 Task: For heading Arial Rounded MT Bold with Underline.  font size for heading26,  'Change the font style of data to'Browallia New.  and font size to 18,  Change the alignment of both headline & data to Align middle & Align Text left.  In the sheet  Budget Spreadsheet File
Action: Mouse moved to (117, 142)
Screenshot: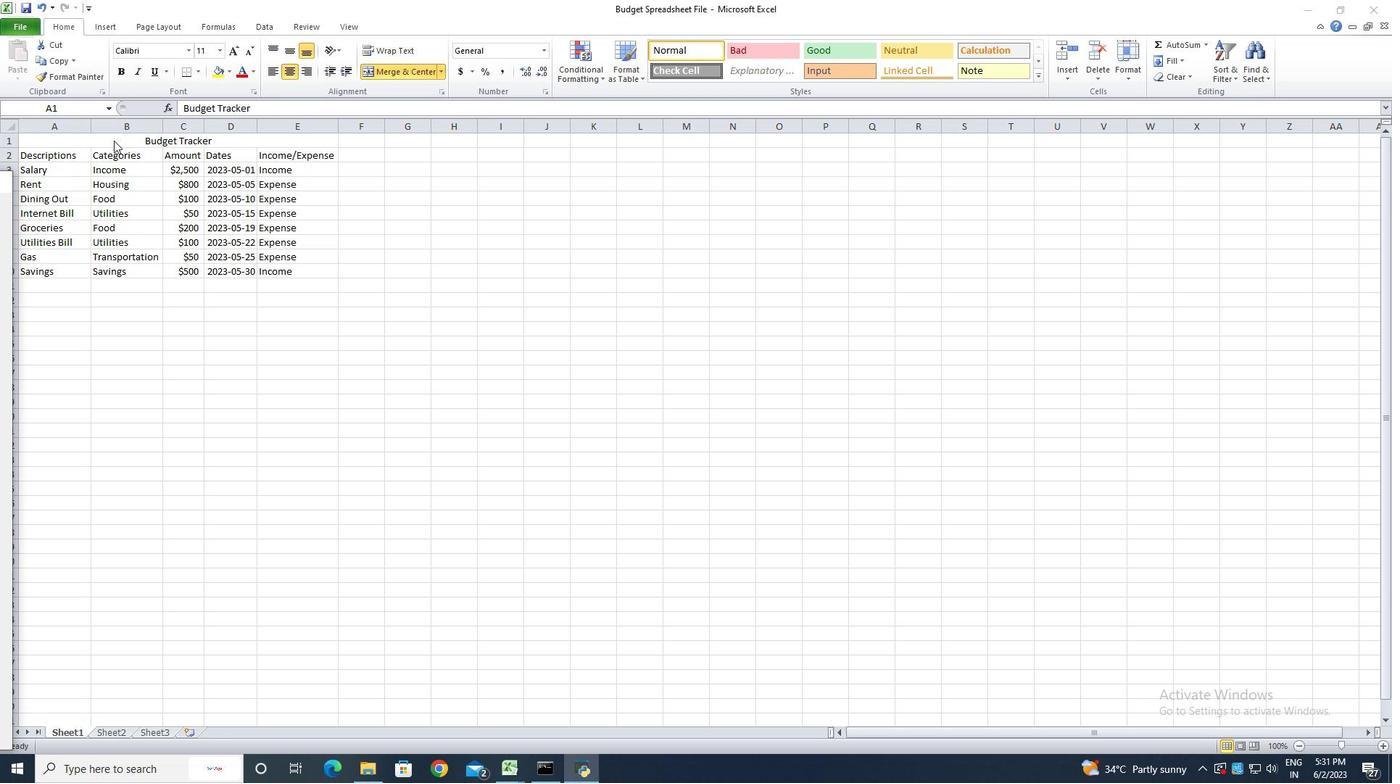 
Action: Mouse pressed left at (117, 142)
Screenshot: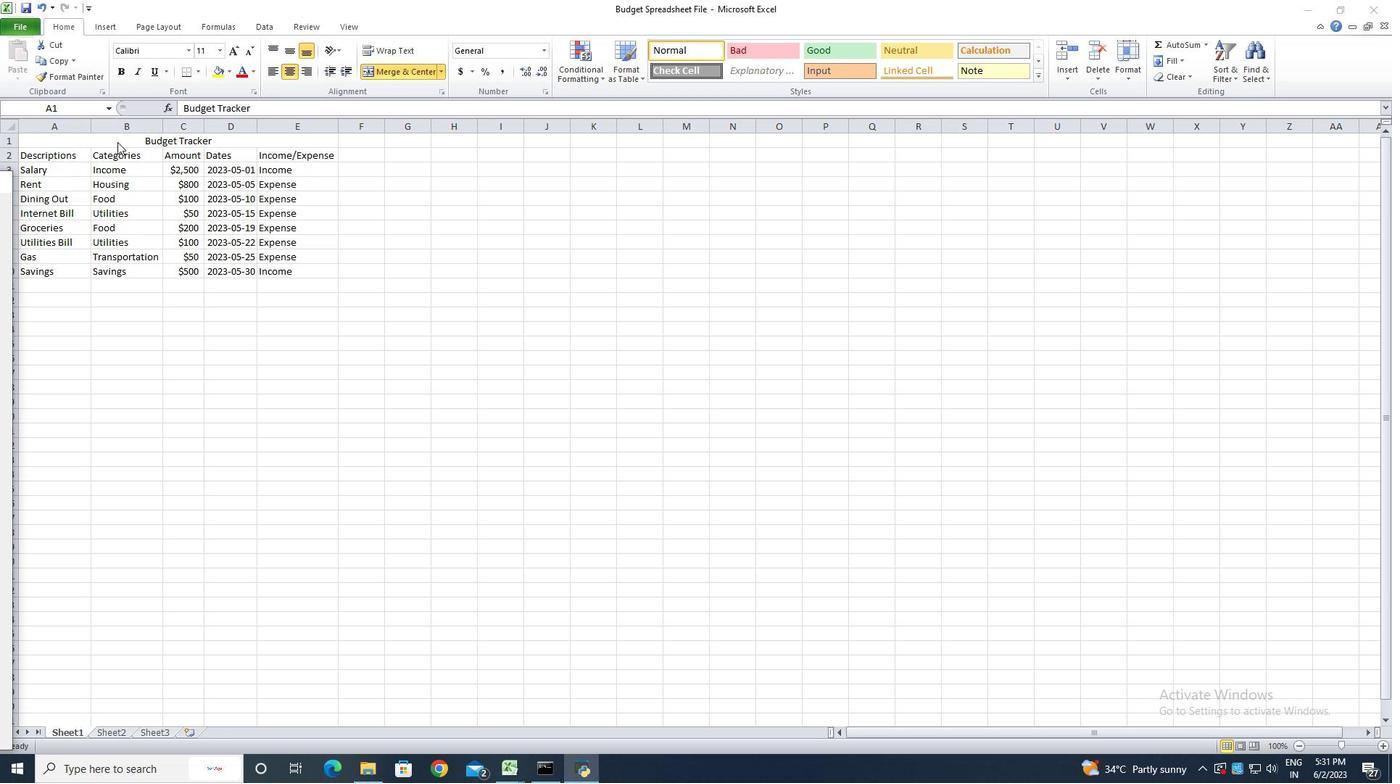 
Action: Mouse moved to (190, 48)
Screenshot: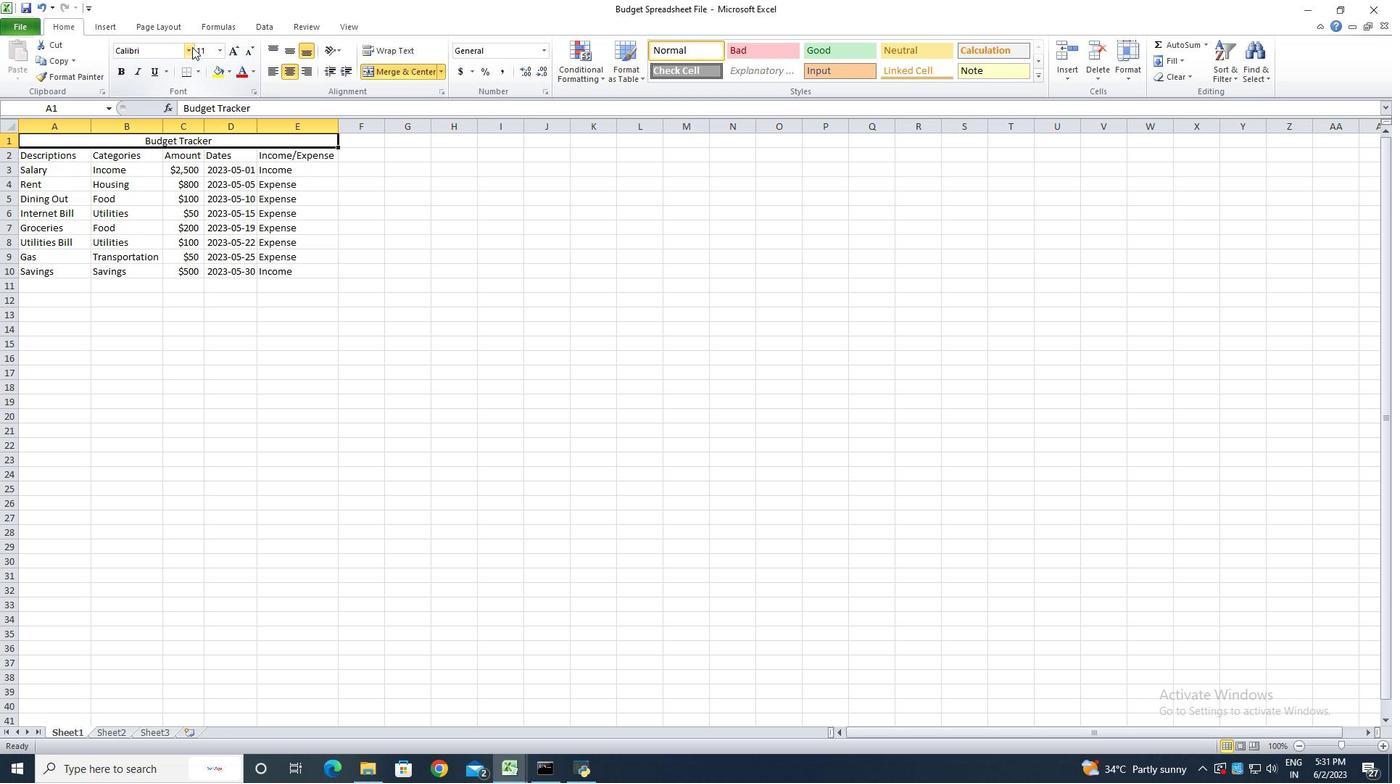 
Action: Mouse pressed left at (190, 48)
Screenshot: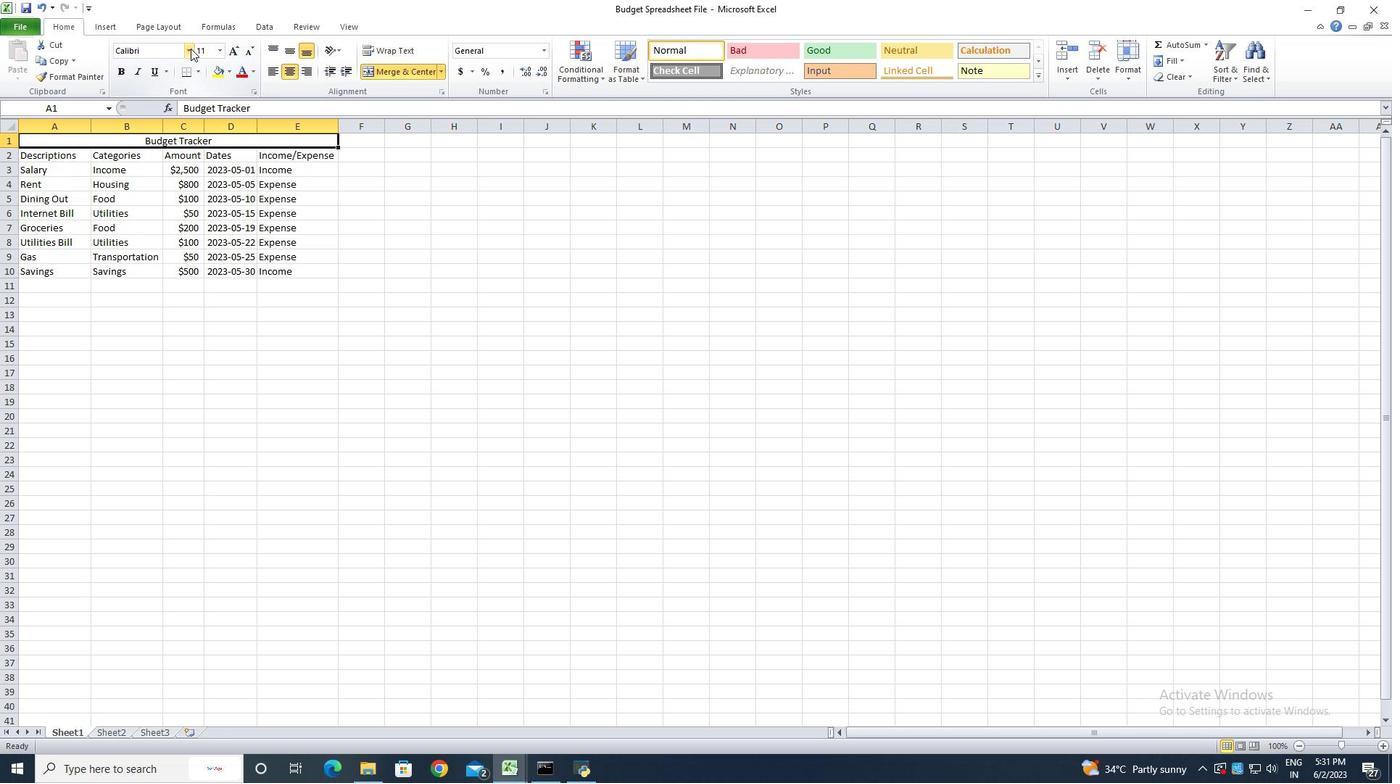 
Action: Mouse moved to (178, 215)
Screenshot: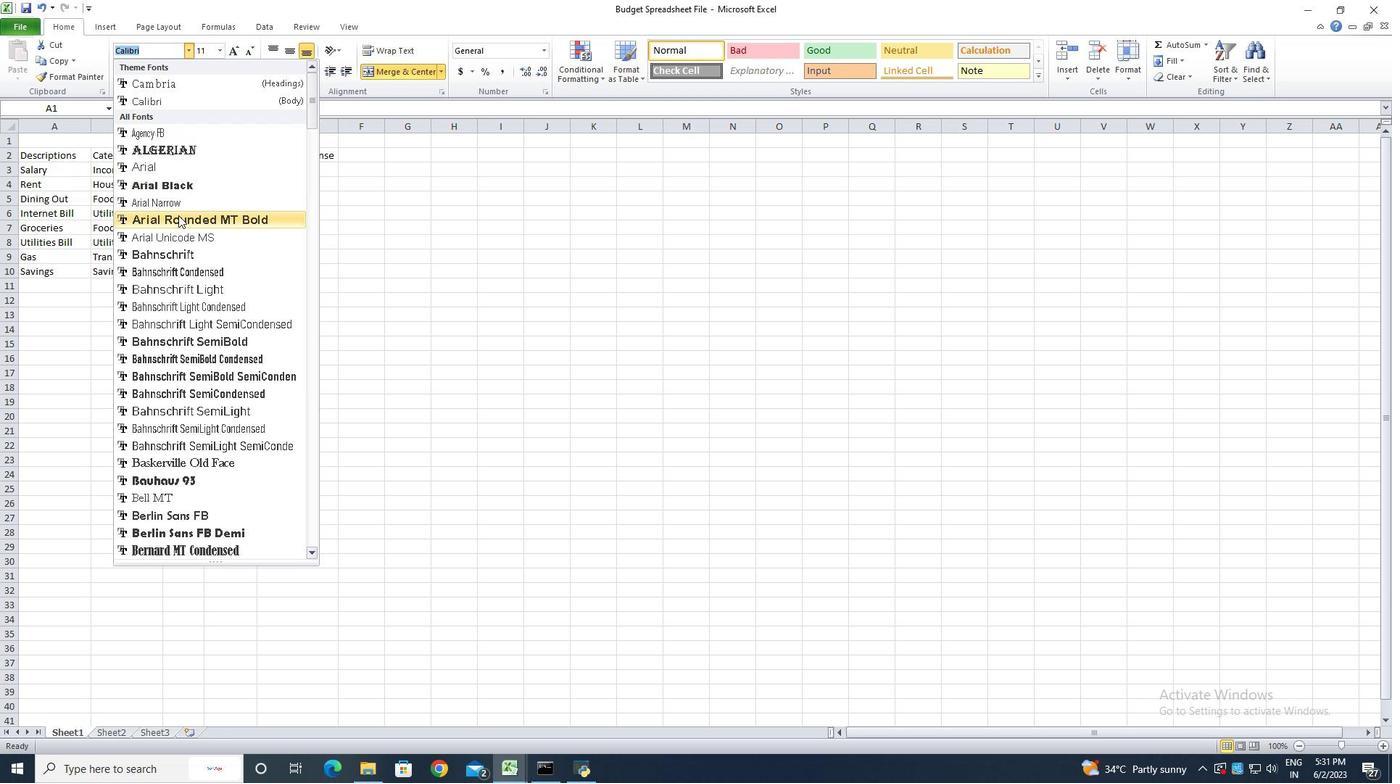 
Action: Mouse pressed left at (178, 215)
Screenshot: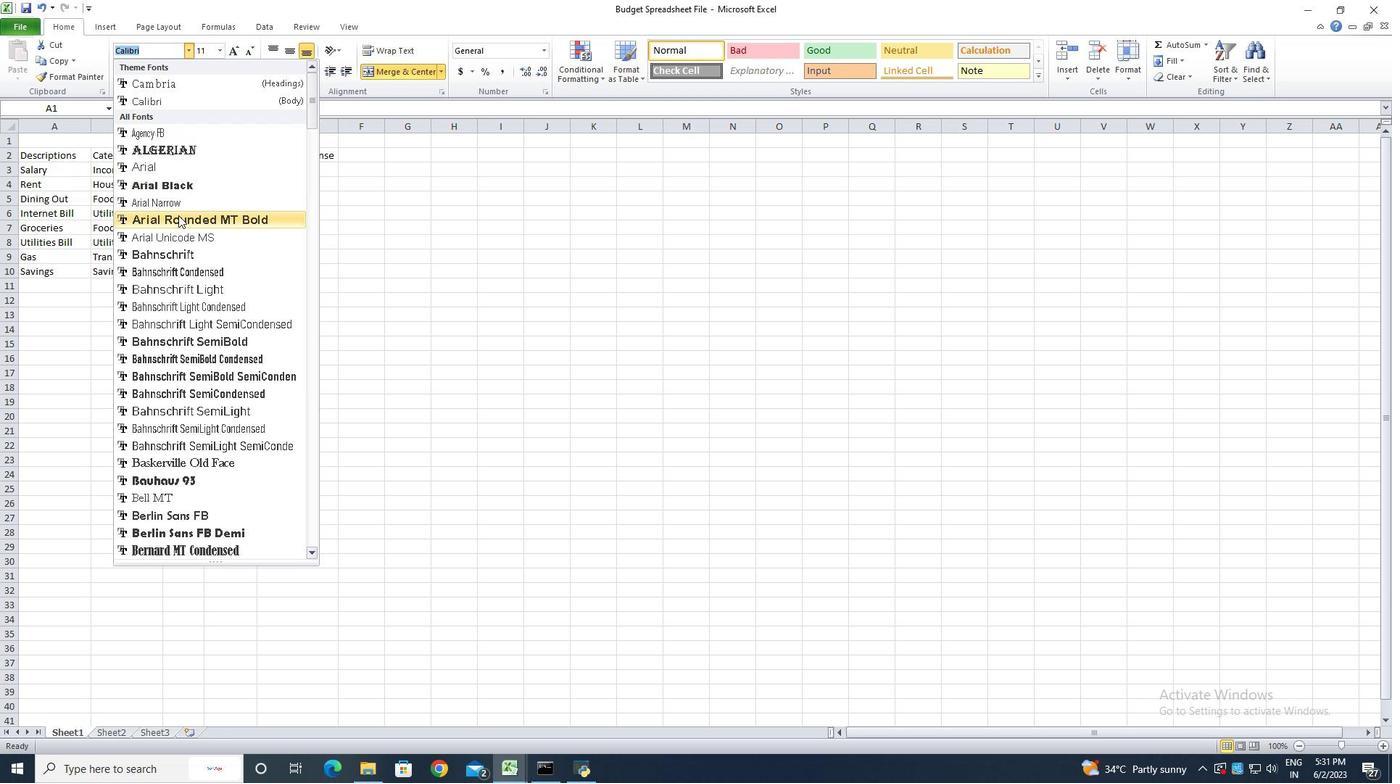 
Action: Mouse moved to (157, 71)
Screenshot: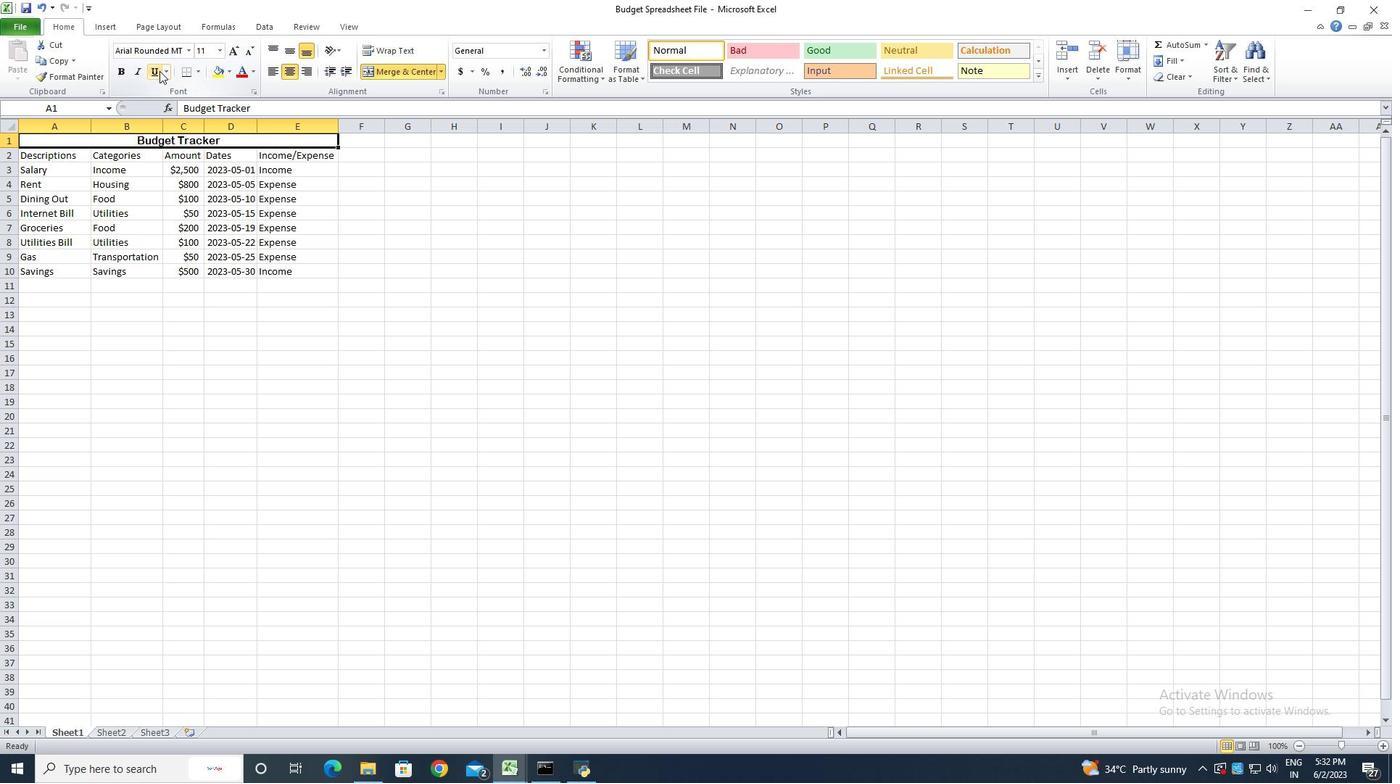
Action: Mouse pressed left at (157, 71)
Screenshot: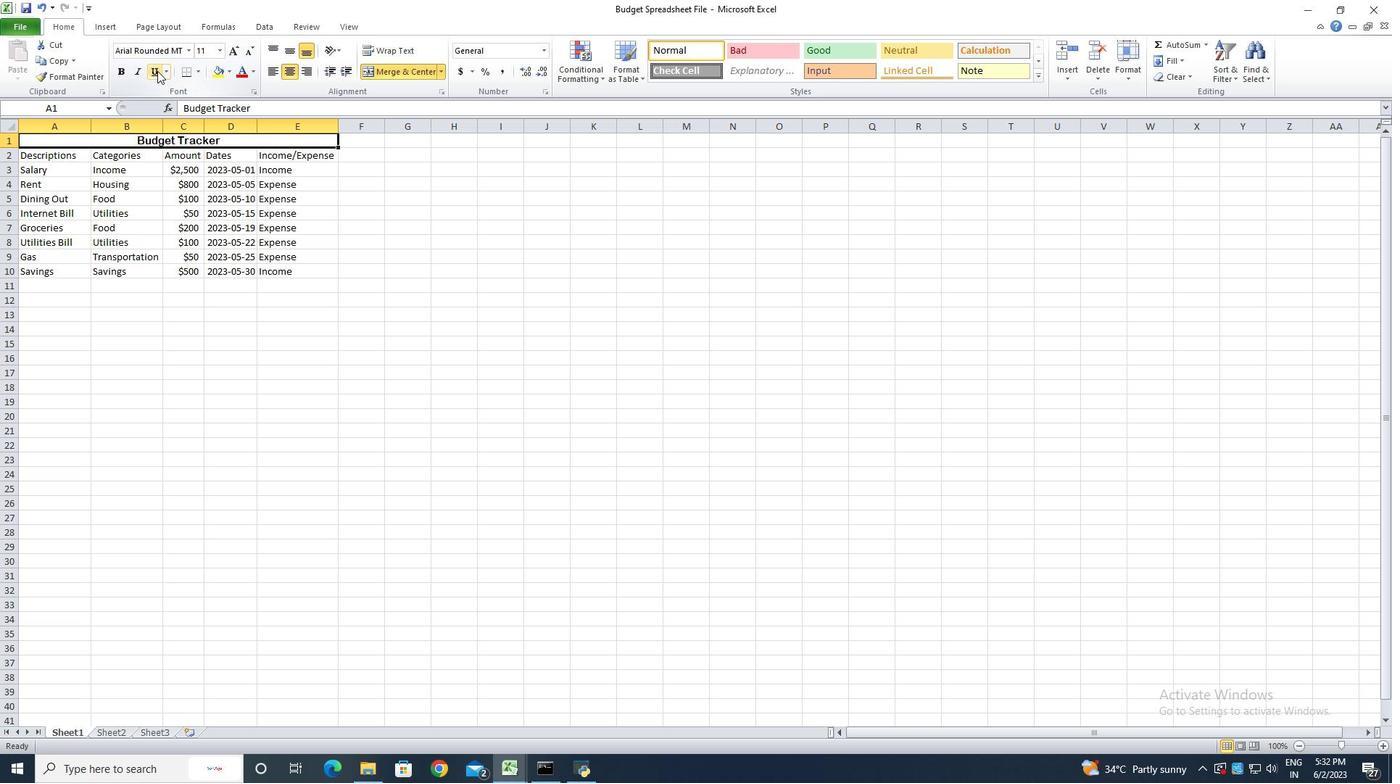 
Action: Mouse moved to (236, 50)
Screenshot: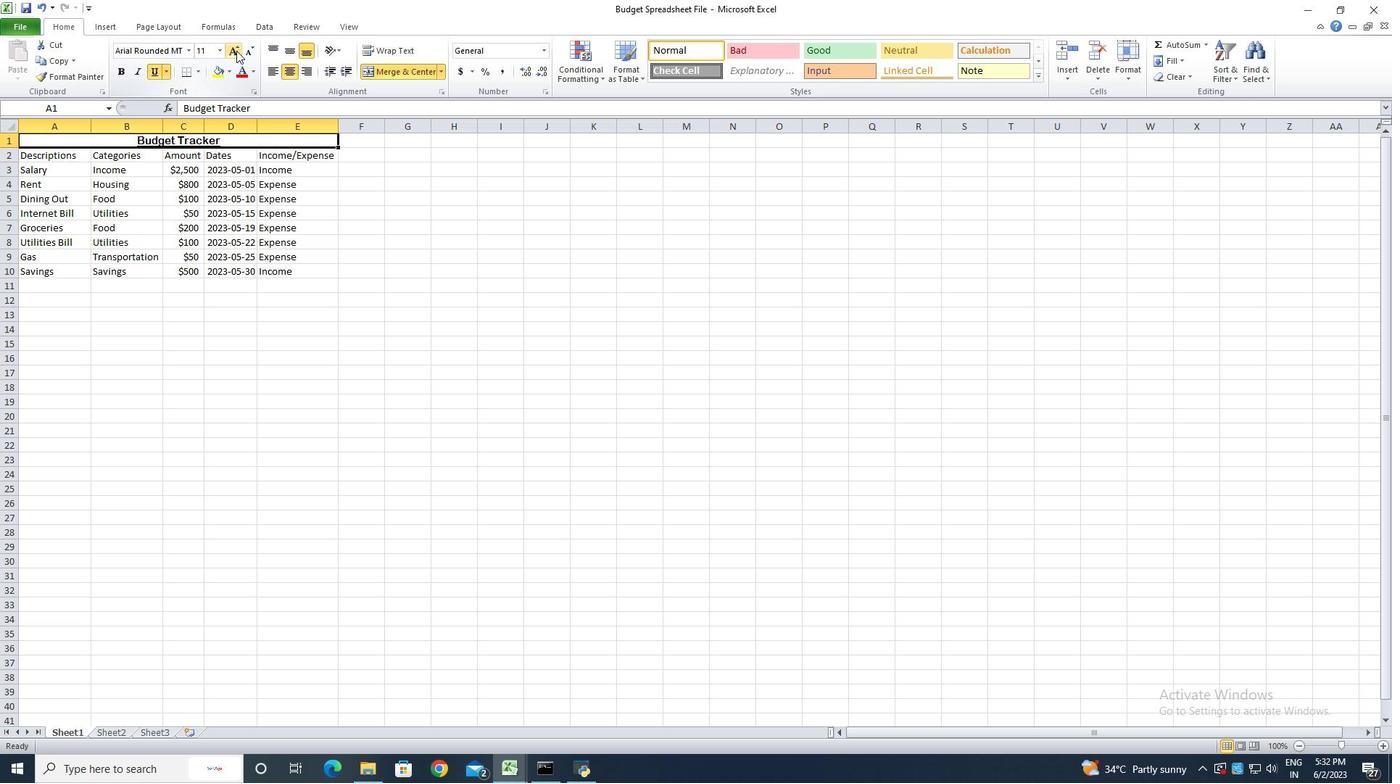 
Action: Mouse pressed left at (236, 50)
Screenshot: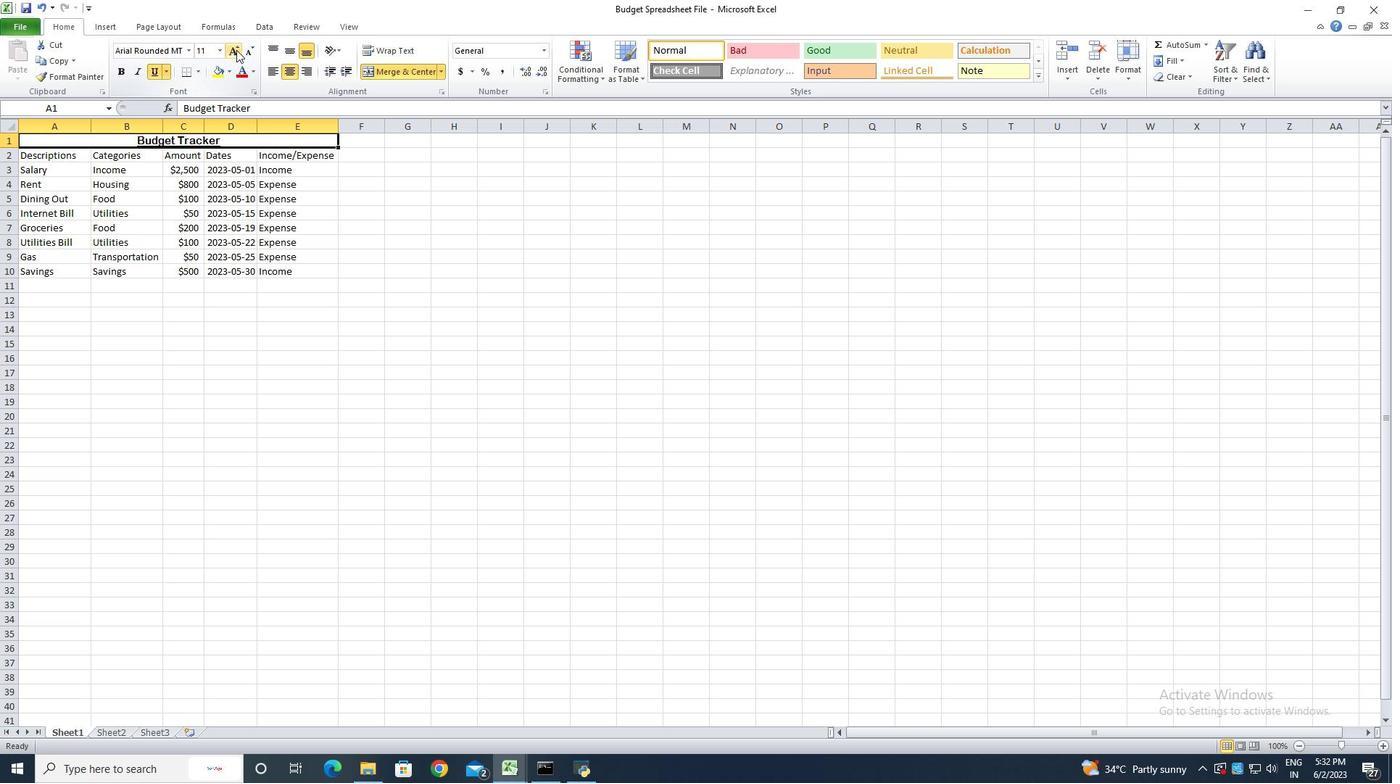 
Action: Mouse pressed left at (236, 50)
Screenshot: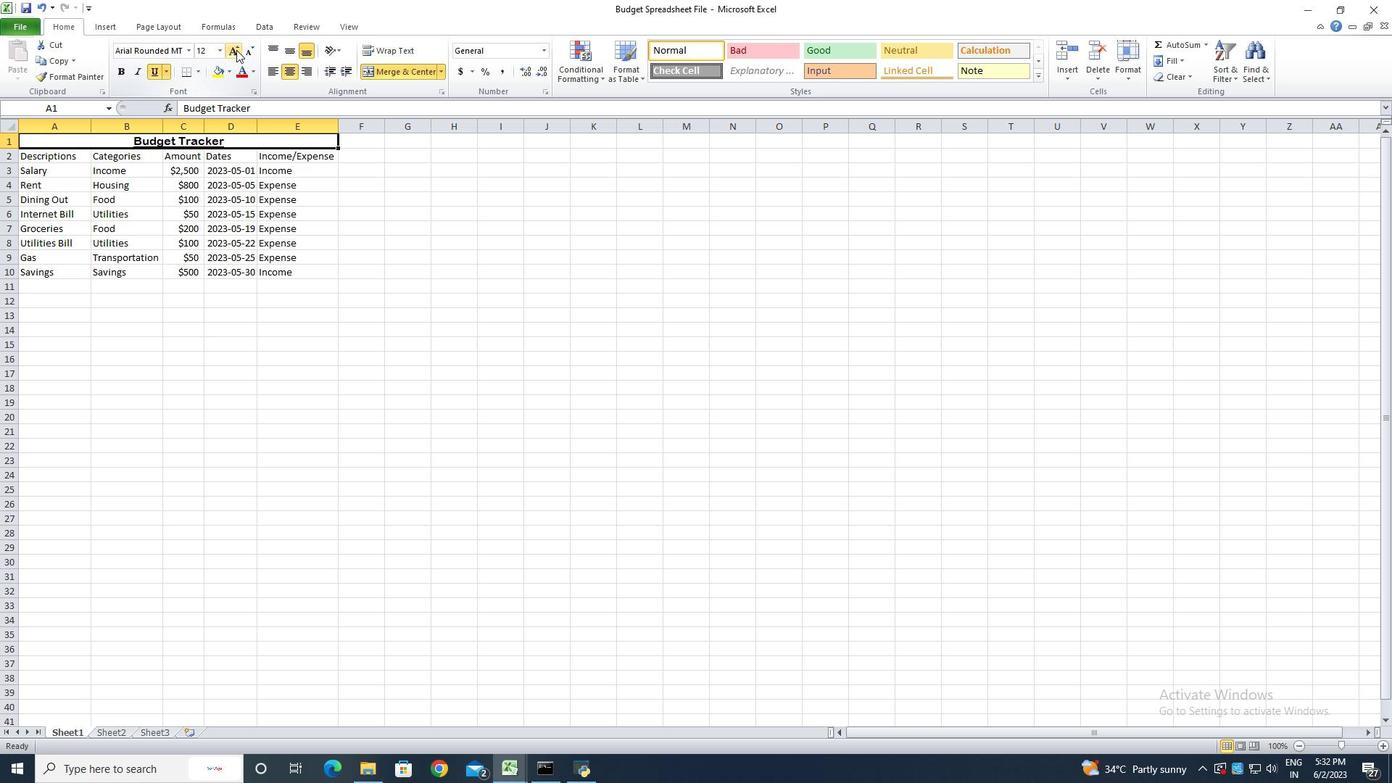
Action: Mouse pressed left at (236, 50)
Screenshot: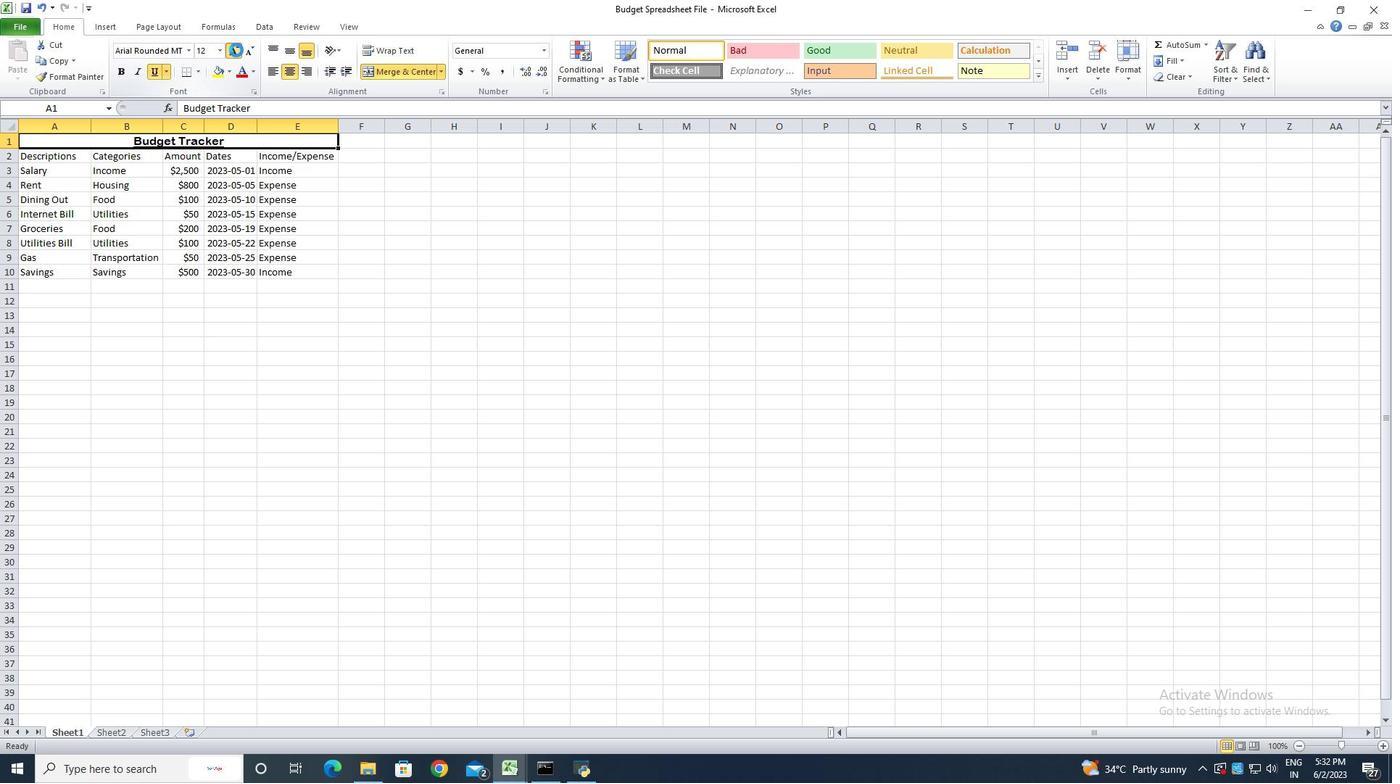 
Action: Mouse pressed left at (236, 50)
Screenshot: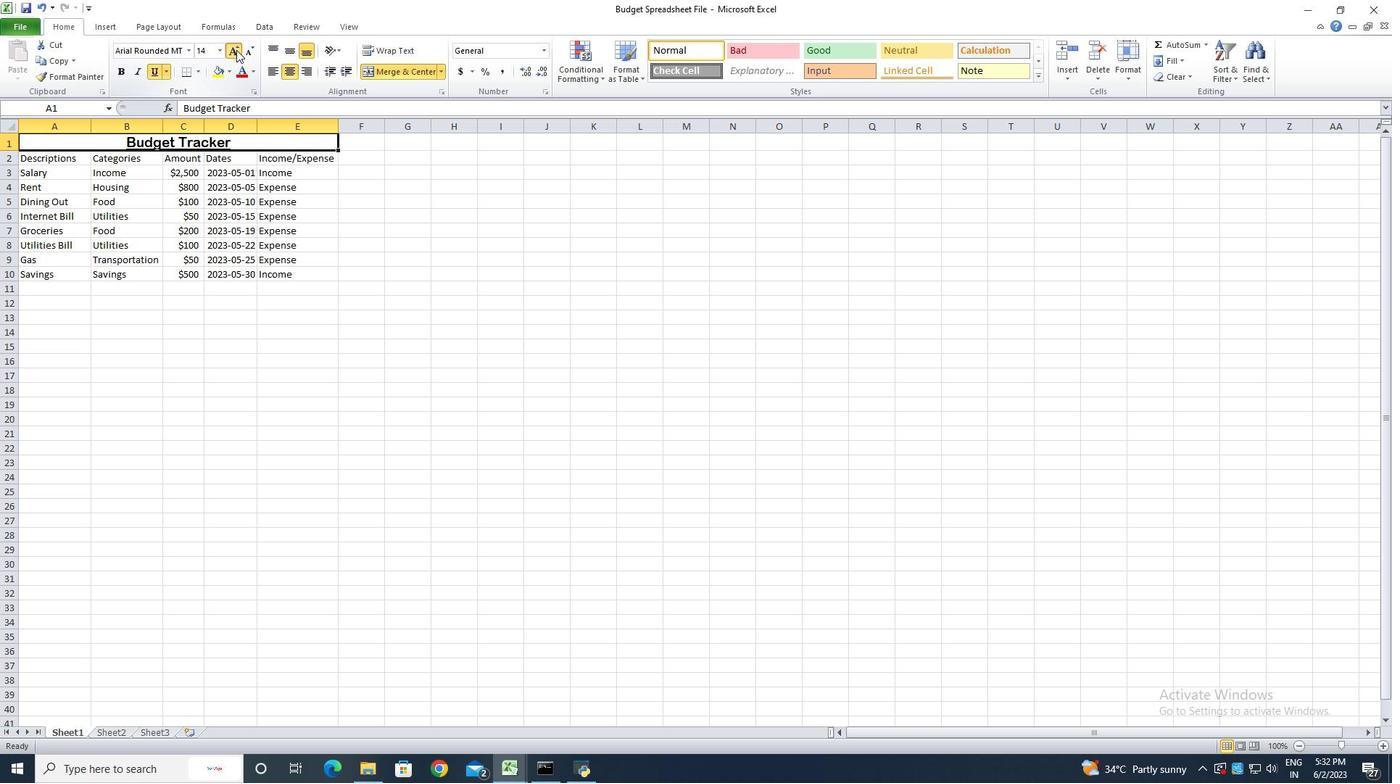 
Action: Mouse pressed left at (236, 50)
Screenshot: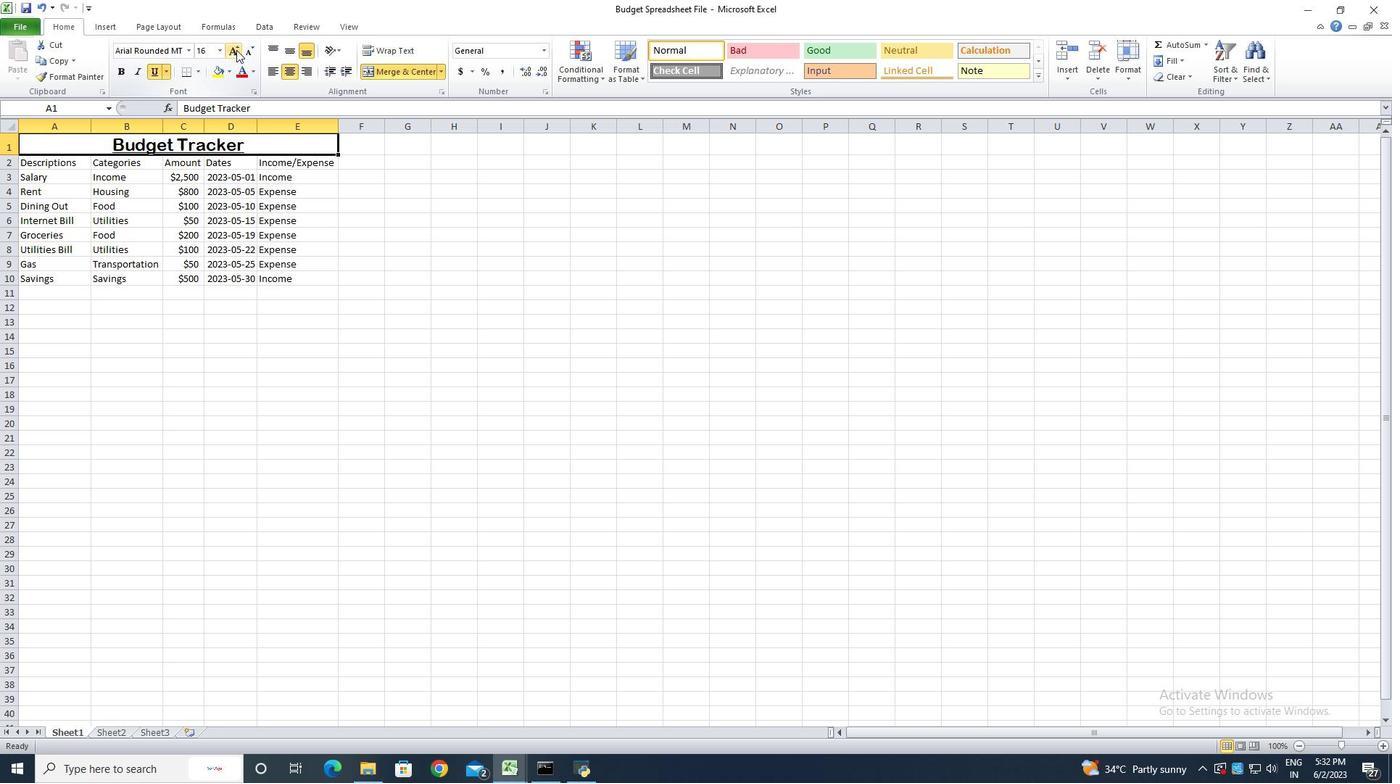 
Action: Mouse pressed left at (236, 50)
Screenshot: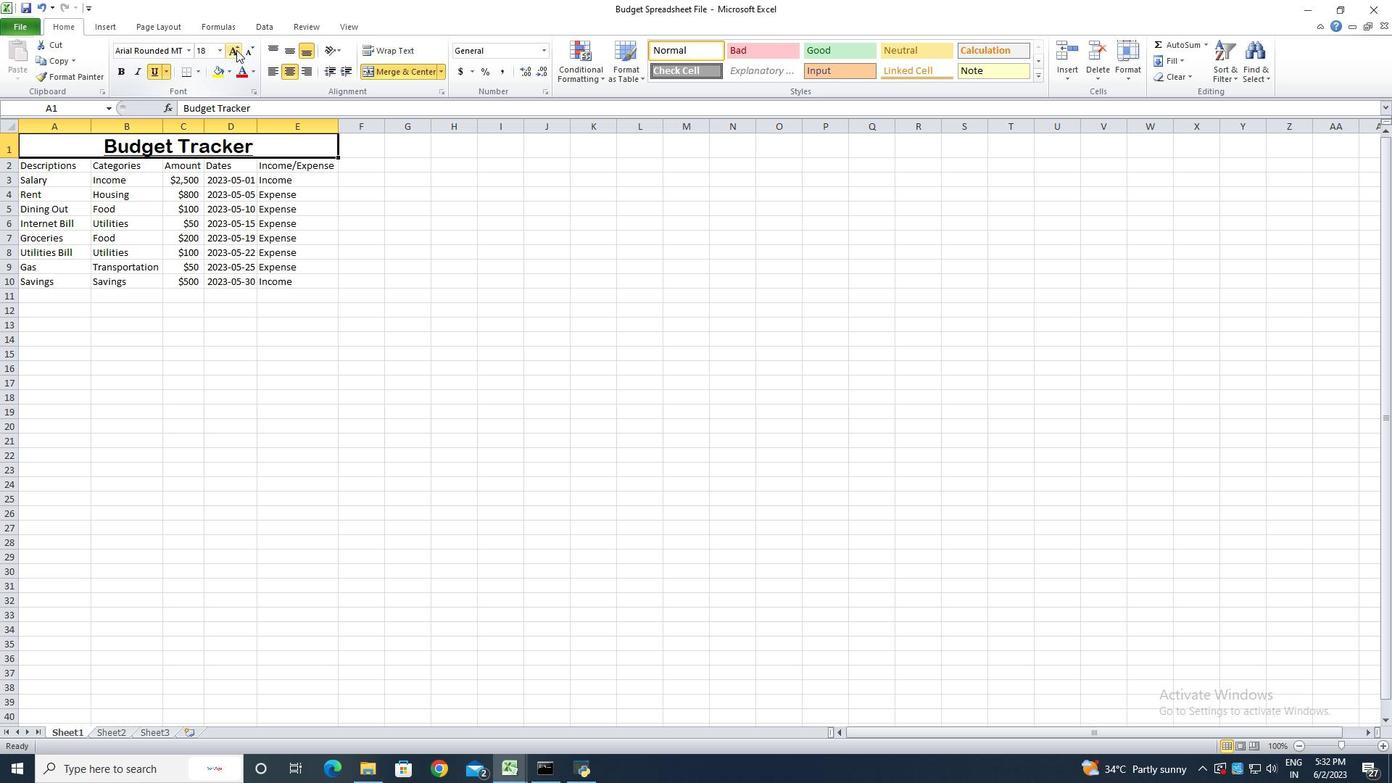 
Action: Mouse pressed left at (236, 50)
Screenshot: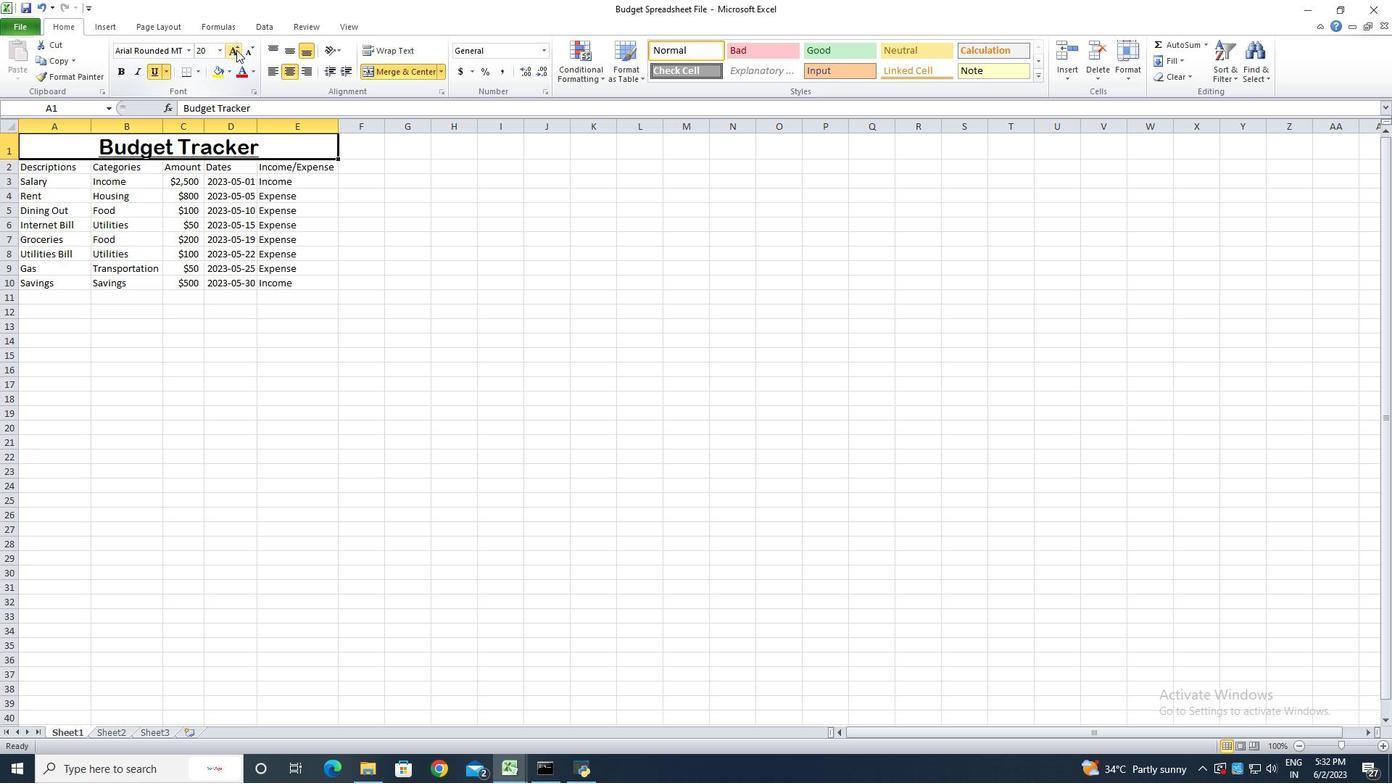 
Action: Mouse pressed left at (236, 50)
Screenshot: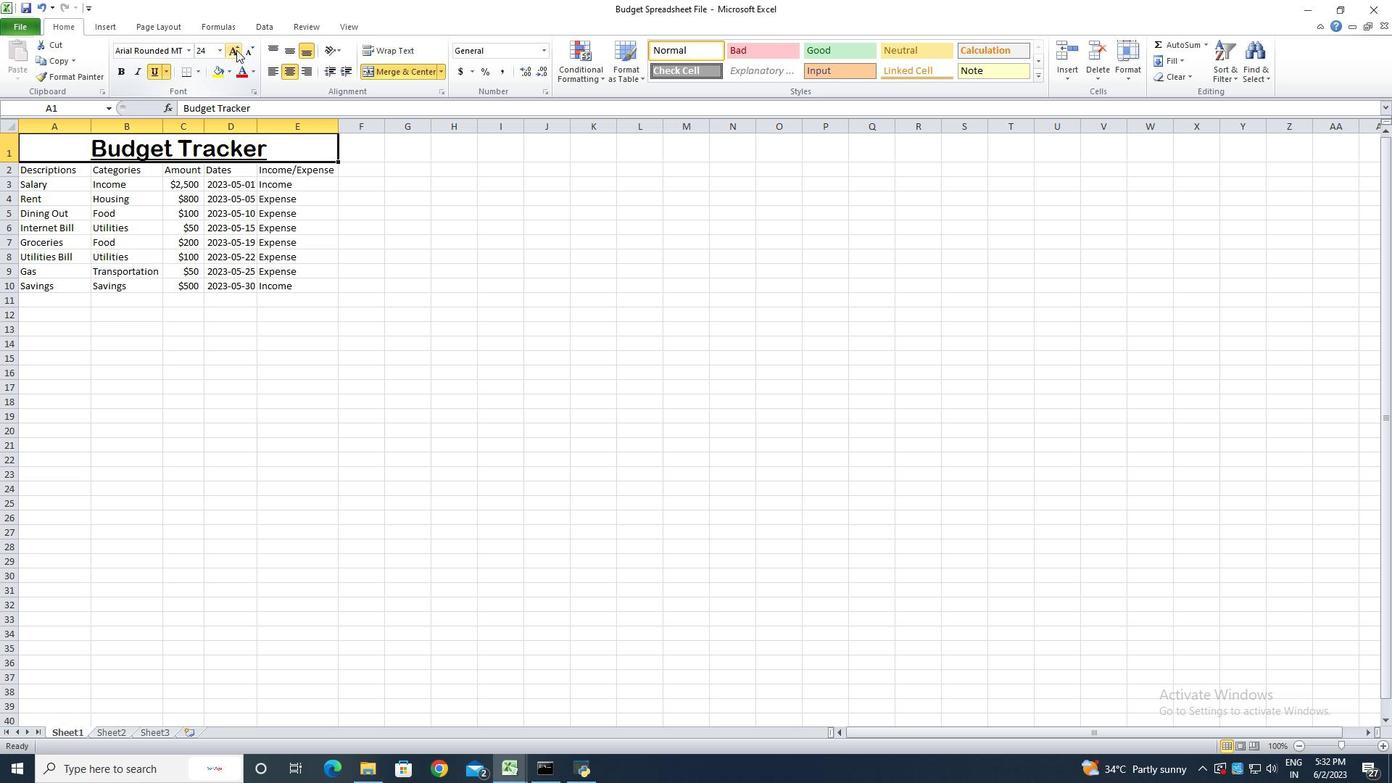 
Action: Mouse moved to (114, 365)
Screenshot: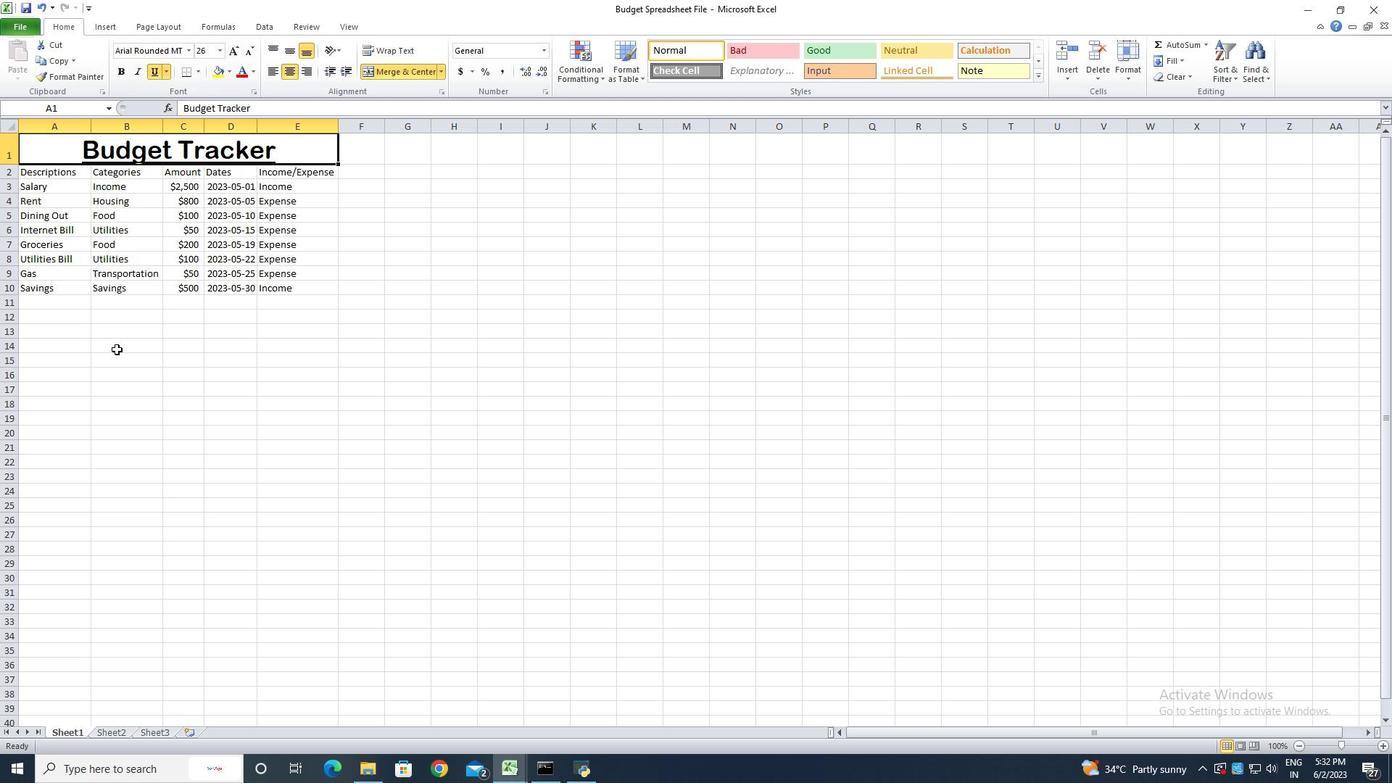 
Action: Mouse pressed left at (114, 365)
Screenshot: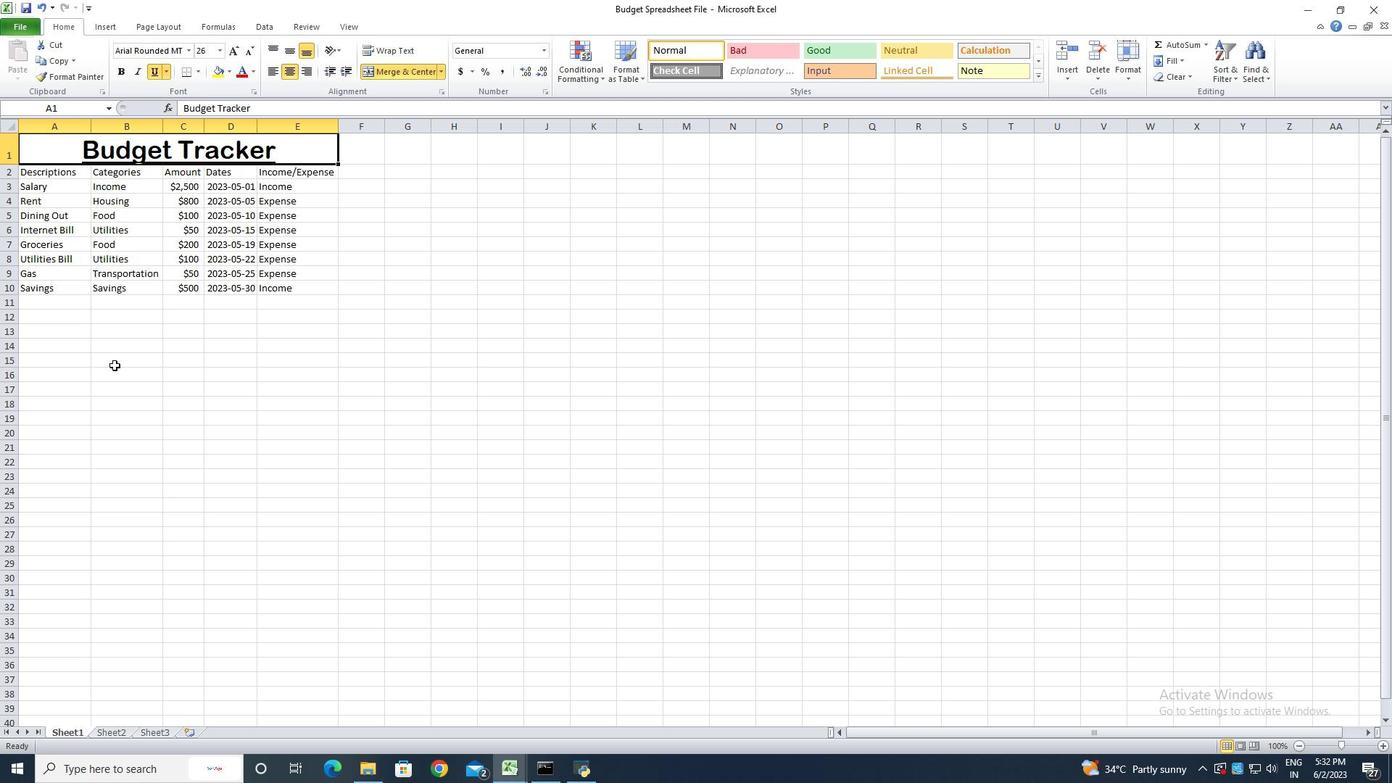 
Action: Mouse moved to (47, 171)
Screenshot: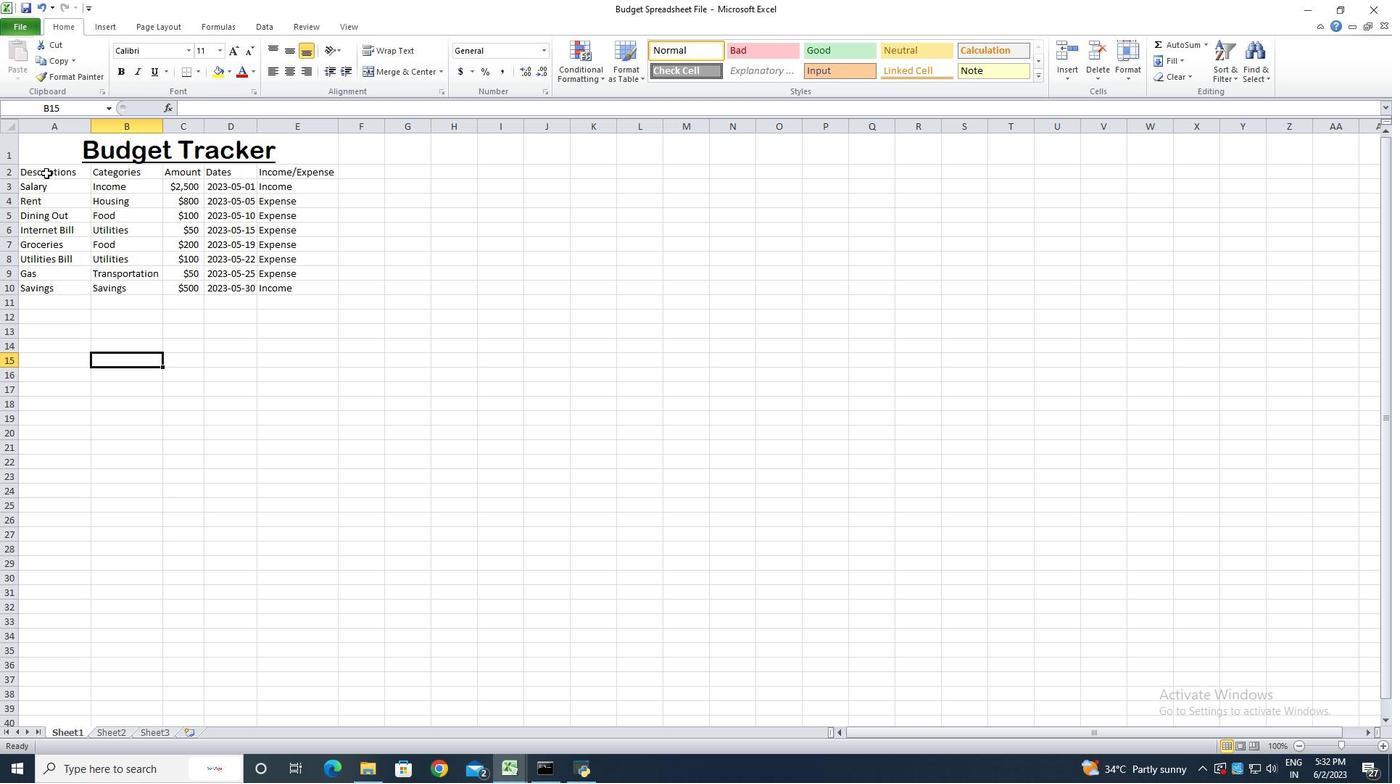 
Action: Mouse pressed left at (47, 171)
Screenshot: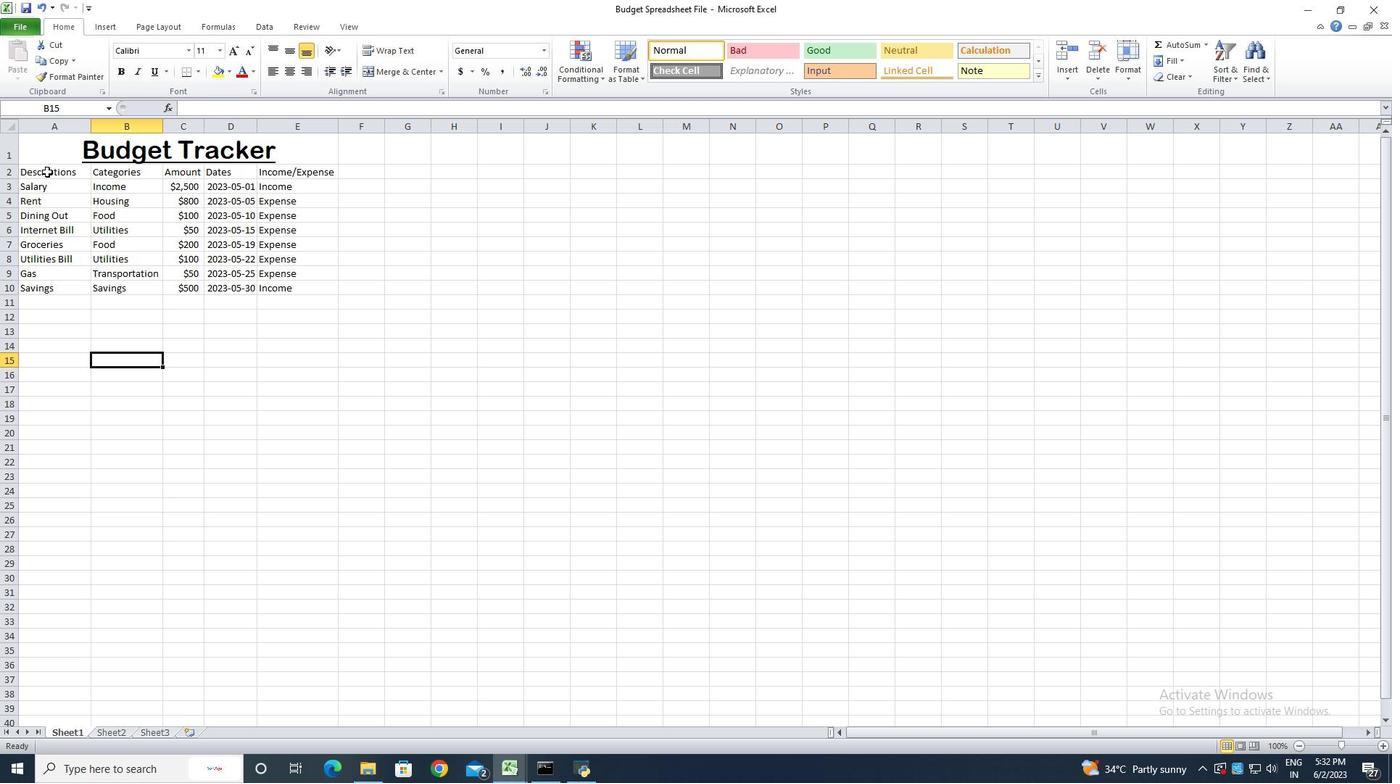 
Action: Mouse moved to (190, 51)
Screenshot: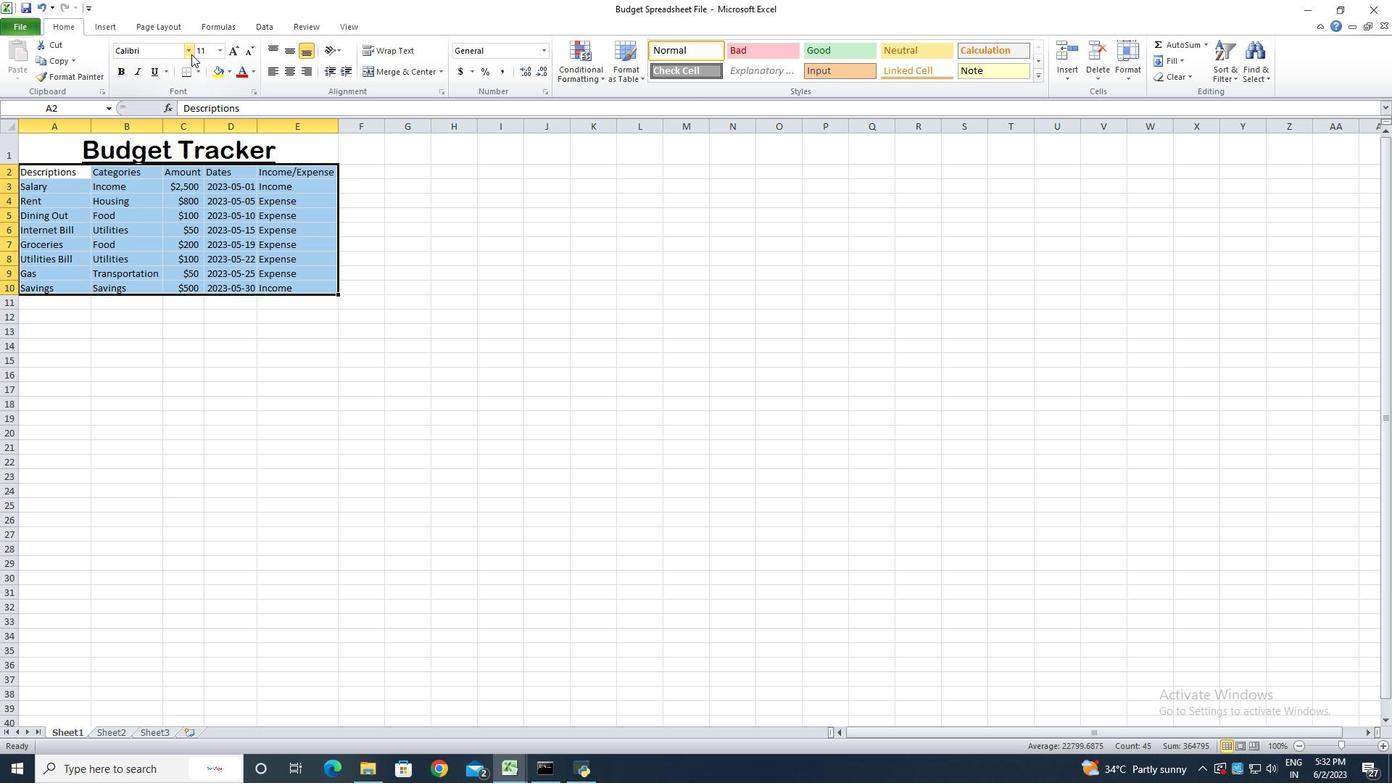 
Action: Mouse pressed left at (190, 51)
Screenshot: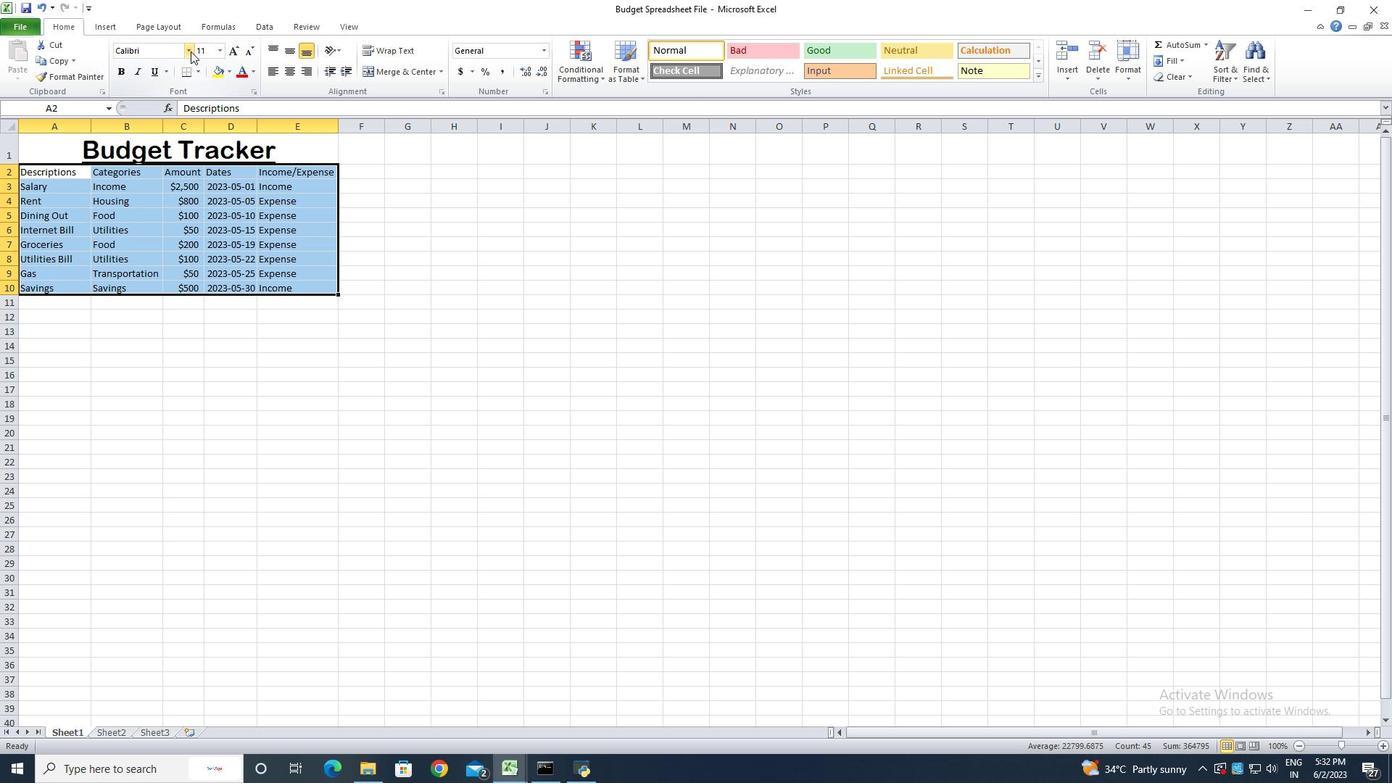 
Action: Key pressed <Key.shift><Key.shift><Key.shift><Key.shift><Key.shift><Key.shift>Browallia<Key.space><Key.shift>New<Key.enter>
Screenshot: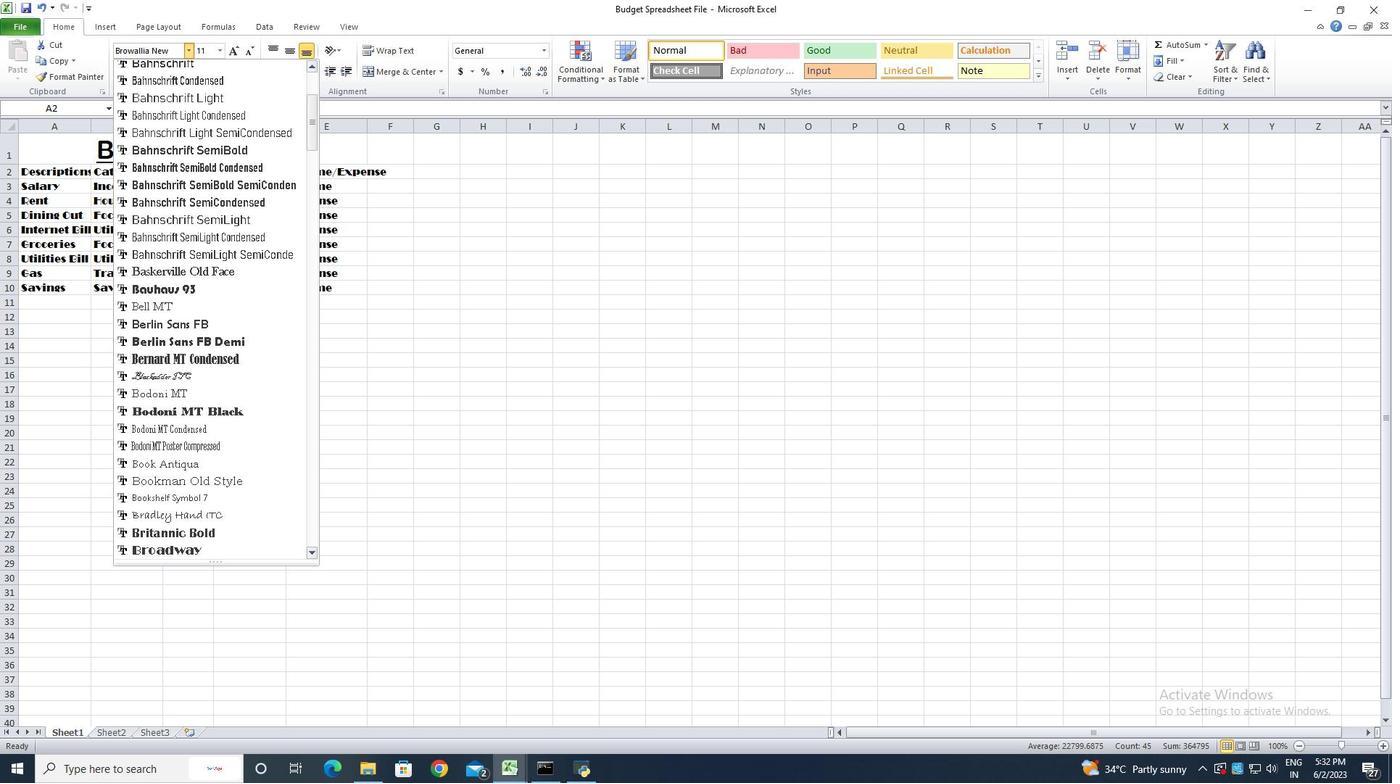 
Action: Mouse moved to (235, 48)
Screenshot: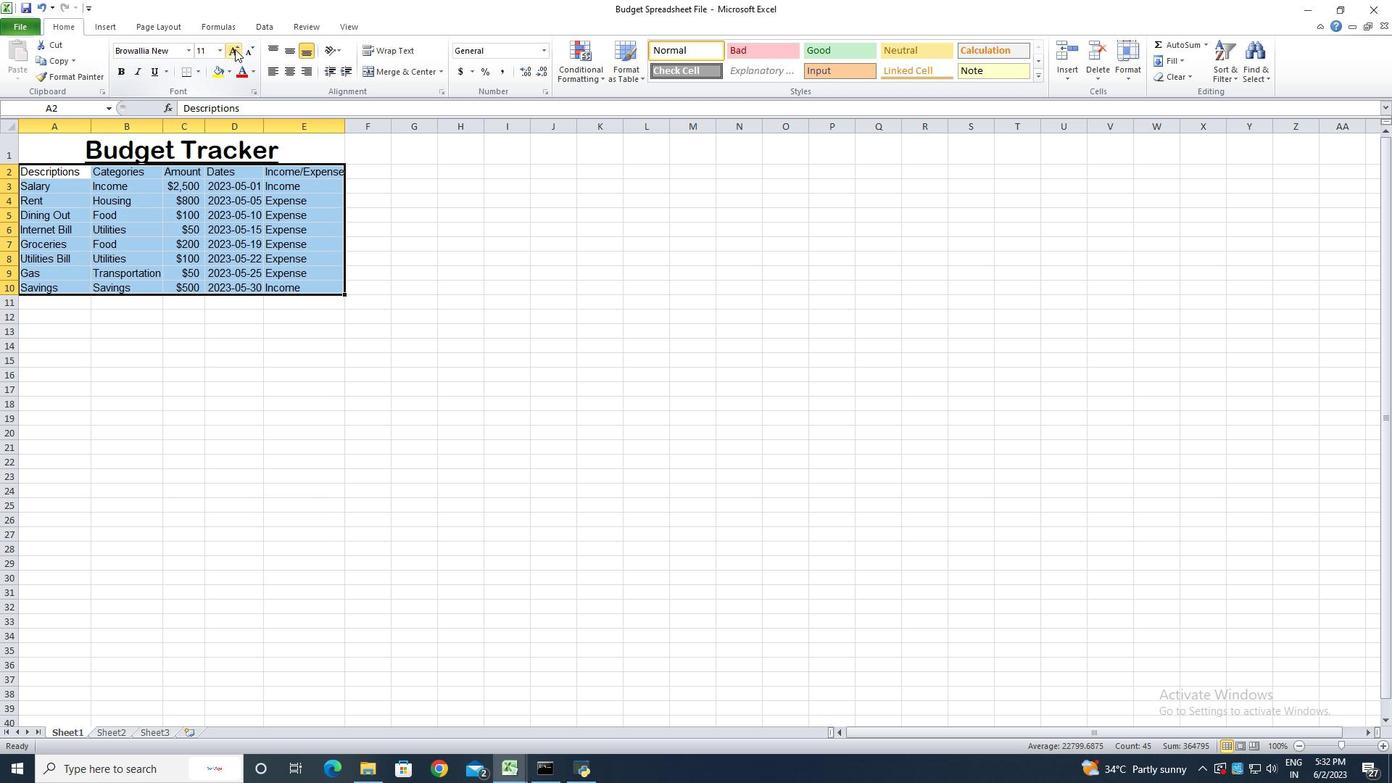 
Action: Mouse pressed left at (235, 48)
Screenshot: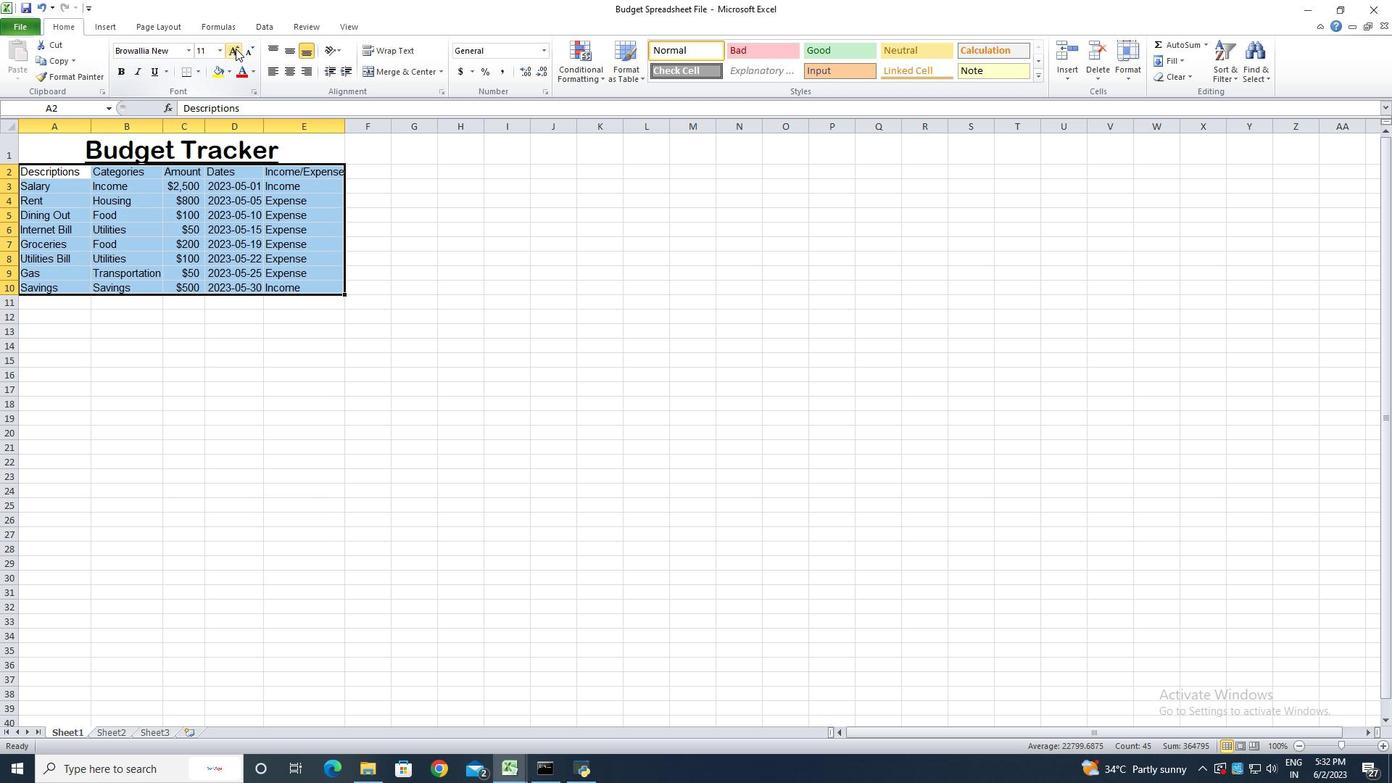 
Action: Mouse pressed left at (235, 48)
Screenshot: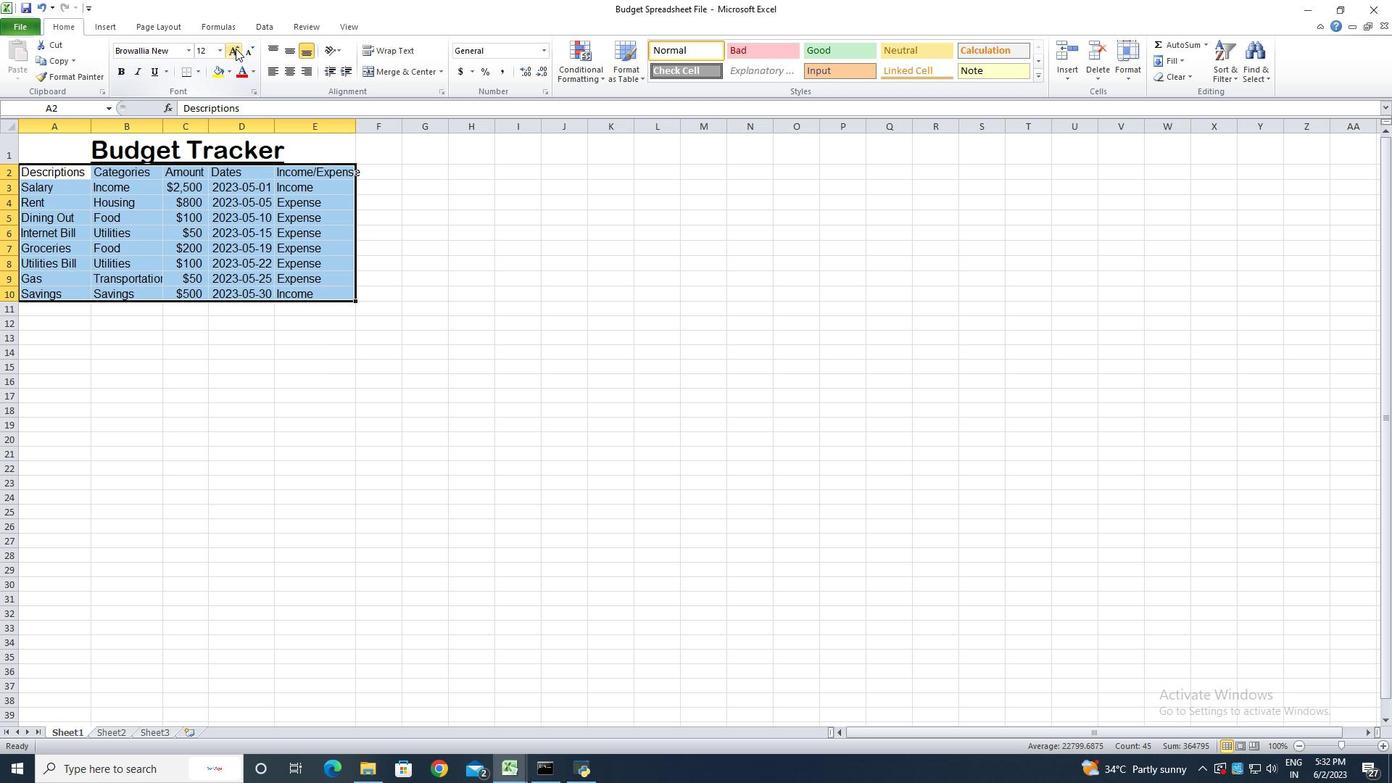 
Action: Mouse pressed left at (235, 48)
Screenshot: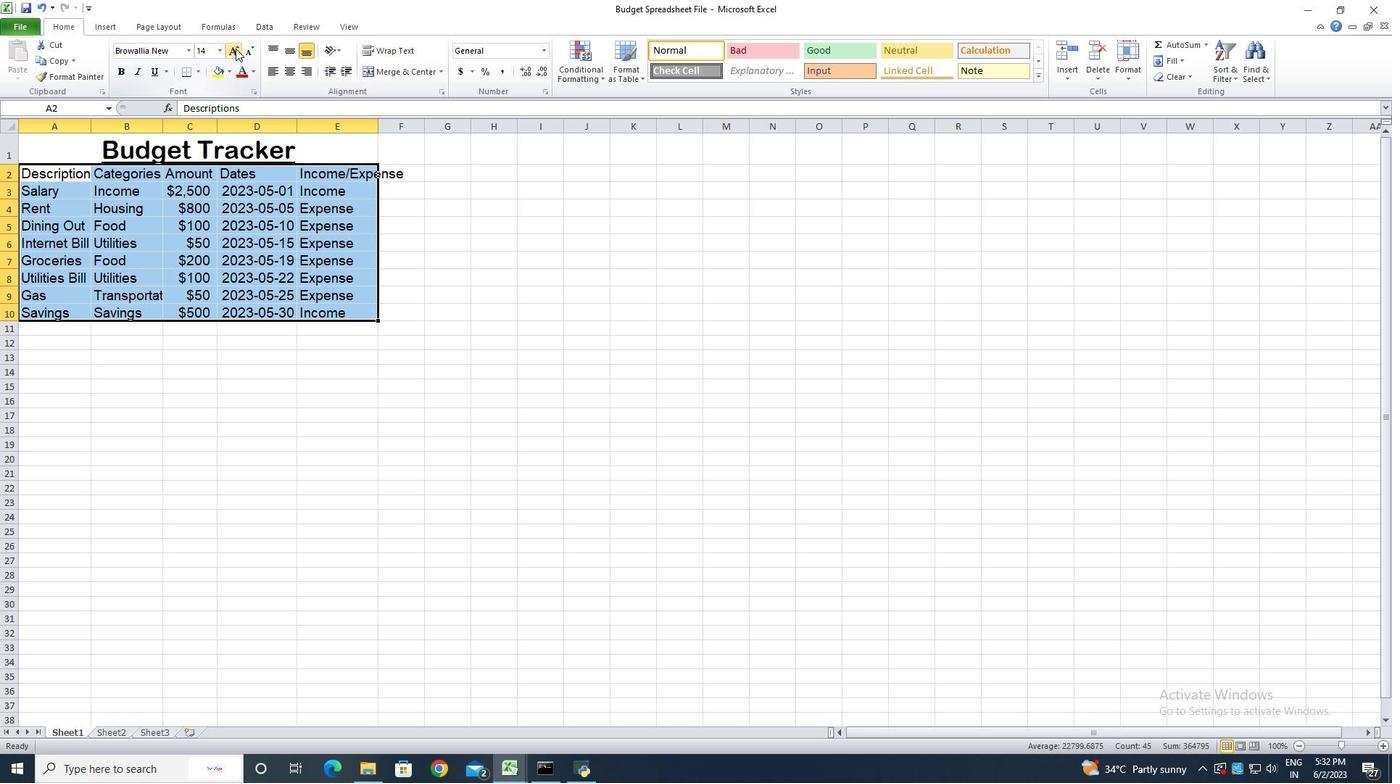 
Action: Mouse pressed left at (235, 48)
Screenshot: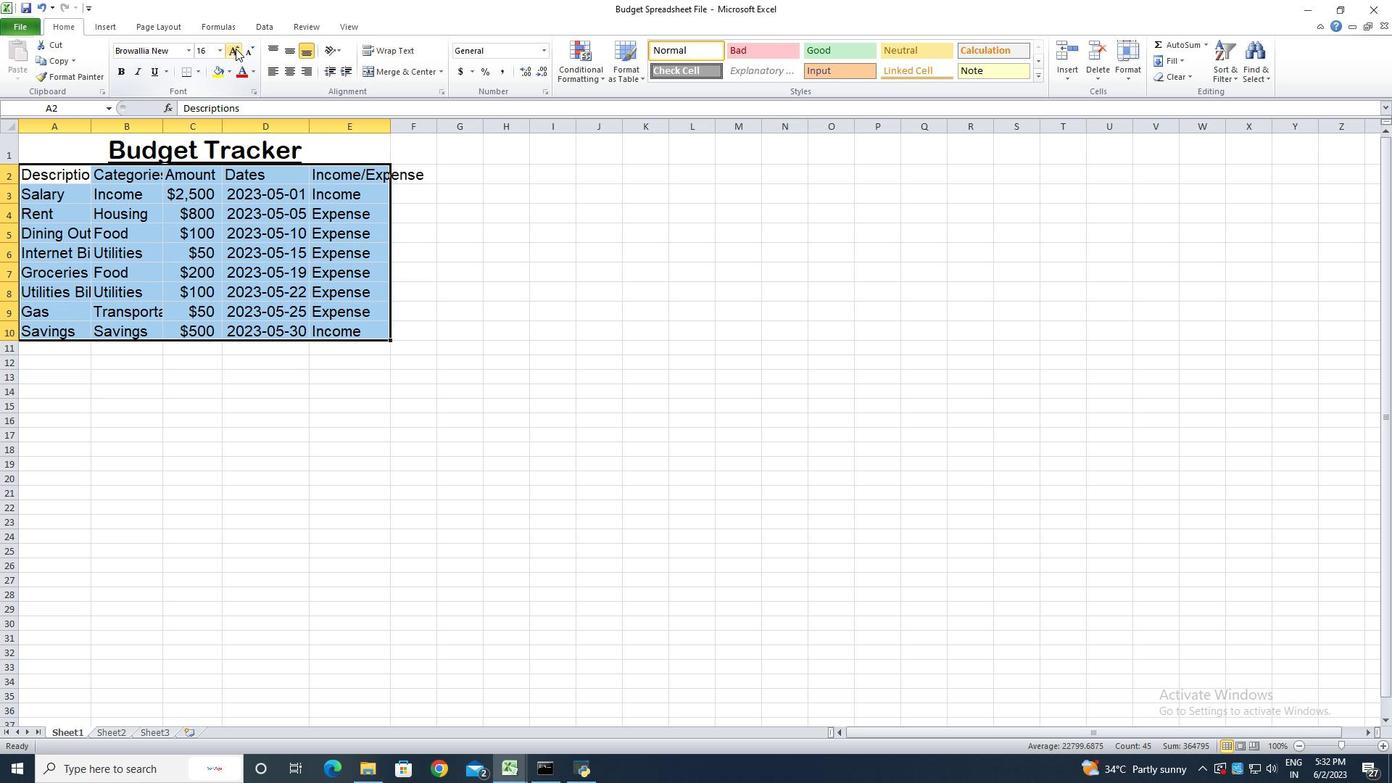 
Action: Mouse moved to (356, 473)
Screenshot: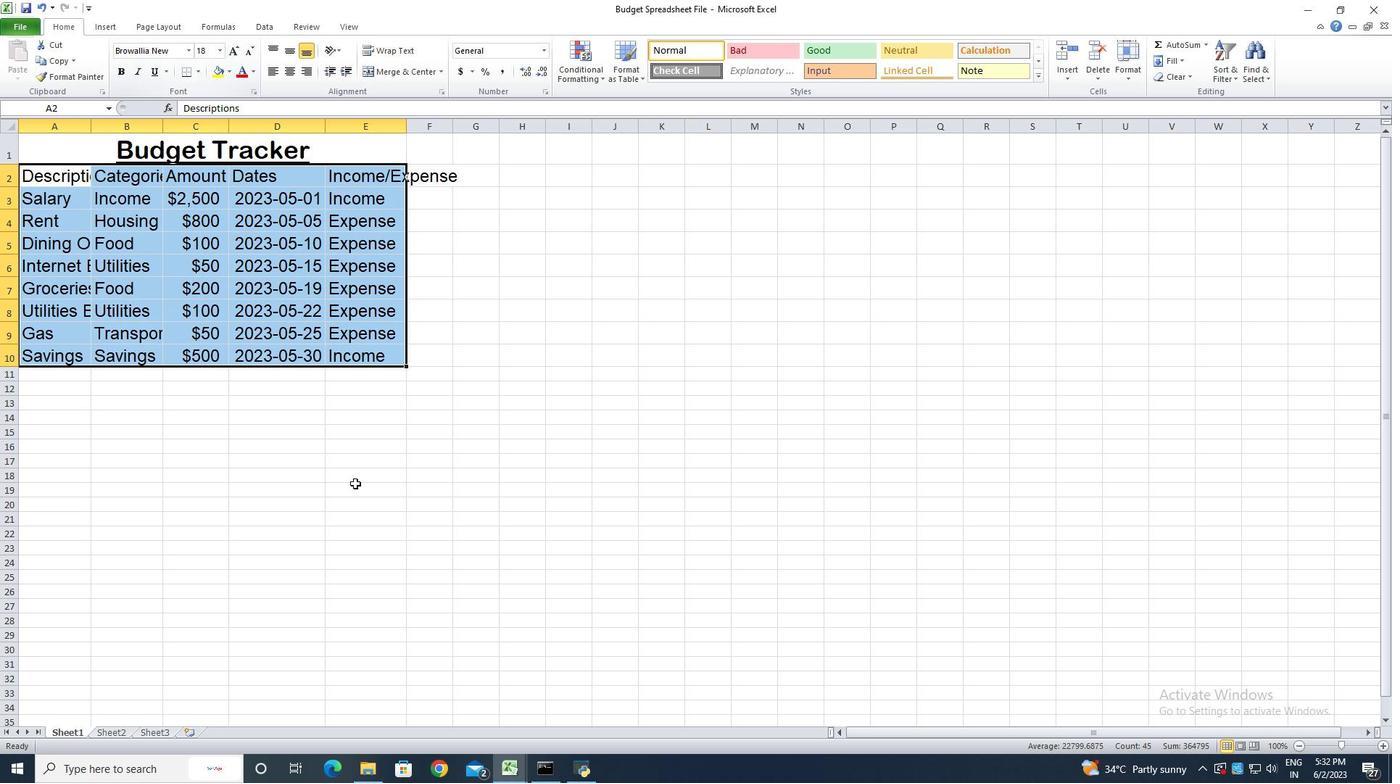 
Action: Mouse pressed left at (356, 473)
Screenshot: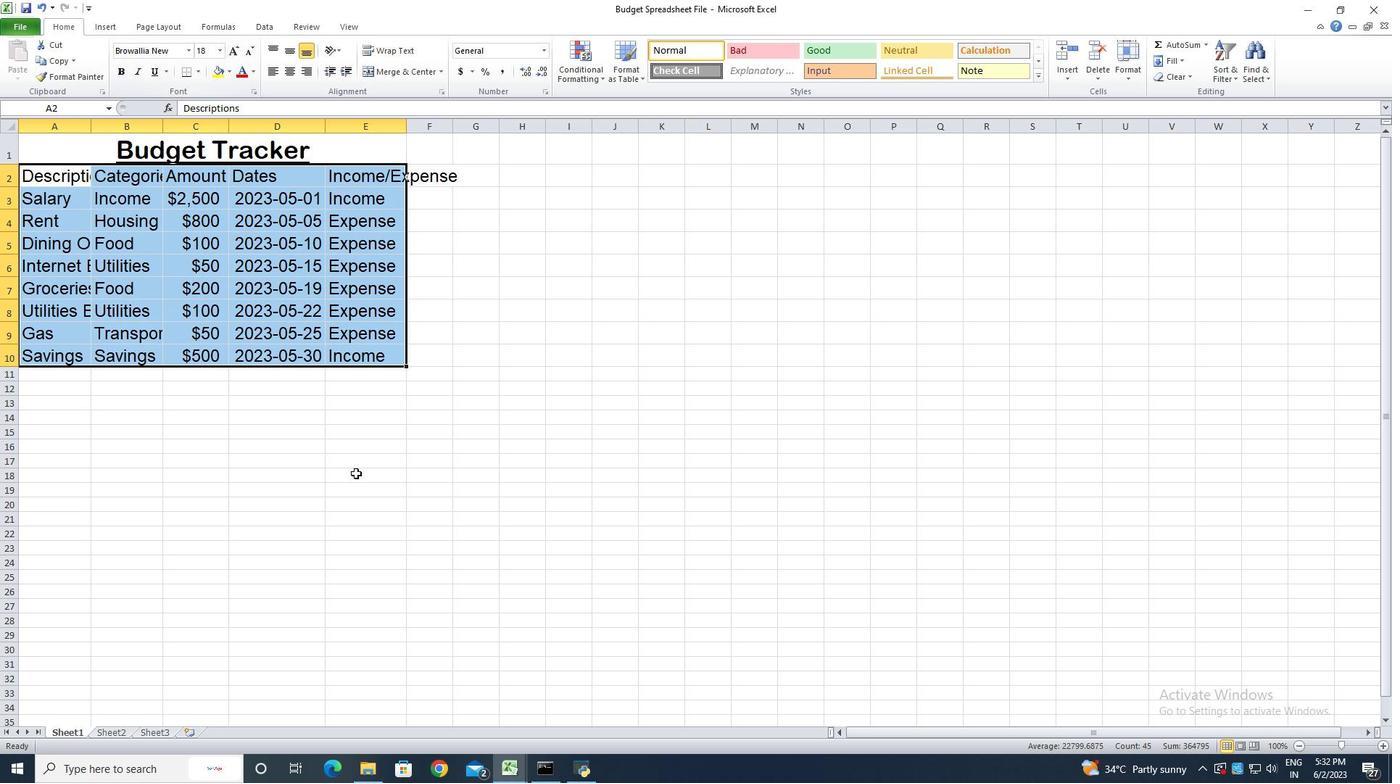 
Action: Mouse moved to (93, 126)
Screenshot: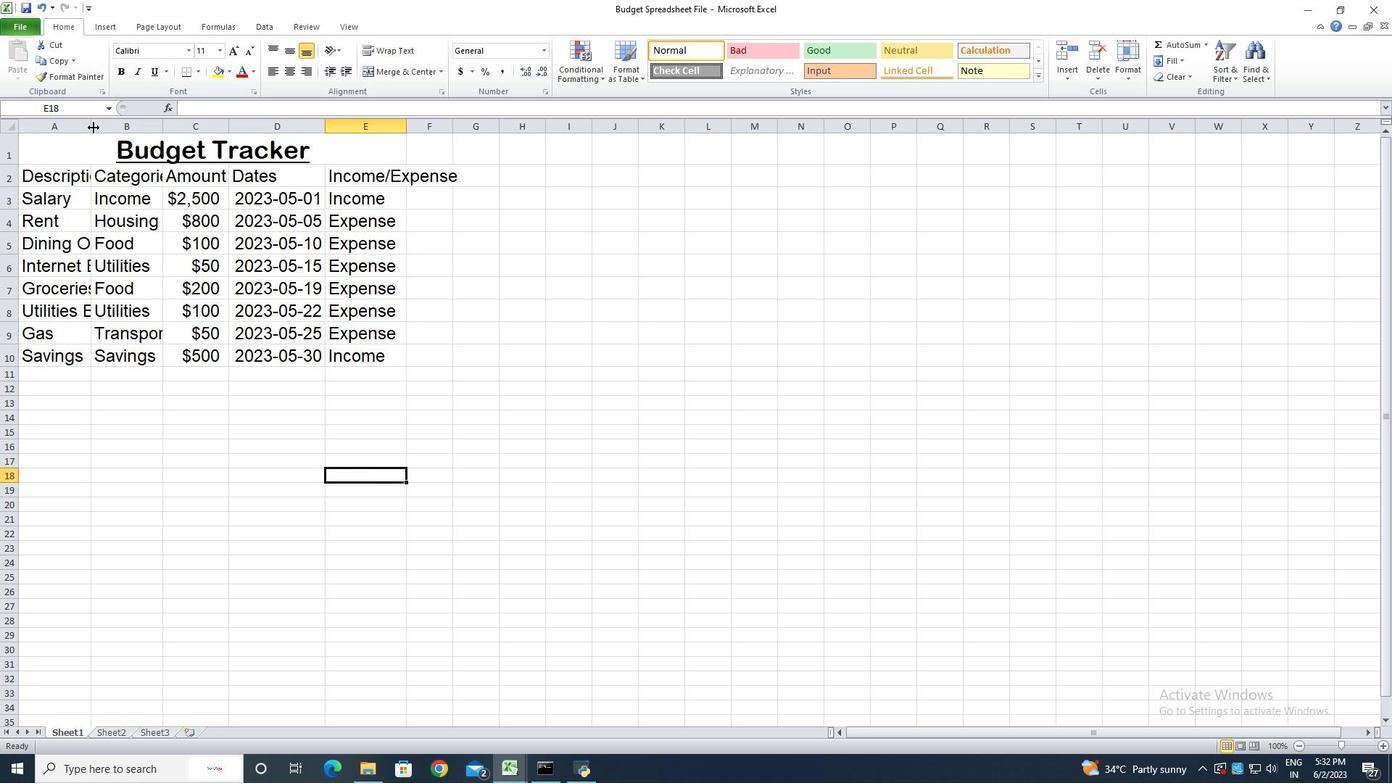 
Action: Mouse pressed left at (93, 126)
Screenshot: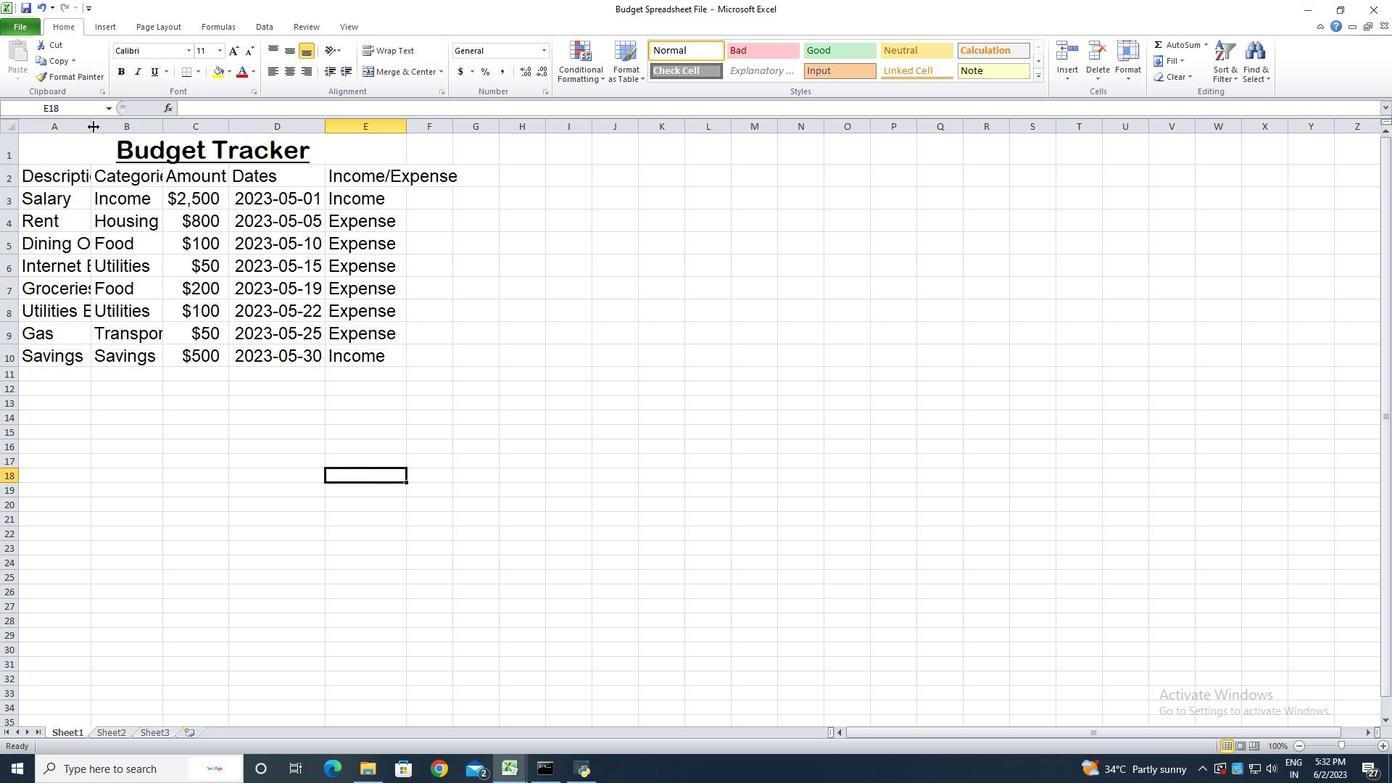 
Action: Mouse pressed left at (93, 126)
Screenshot: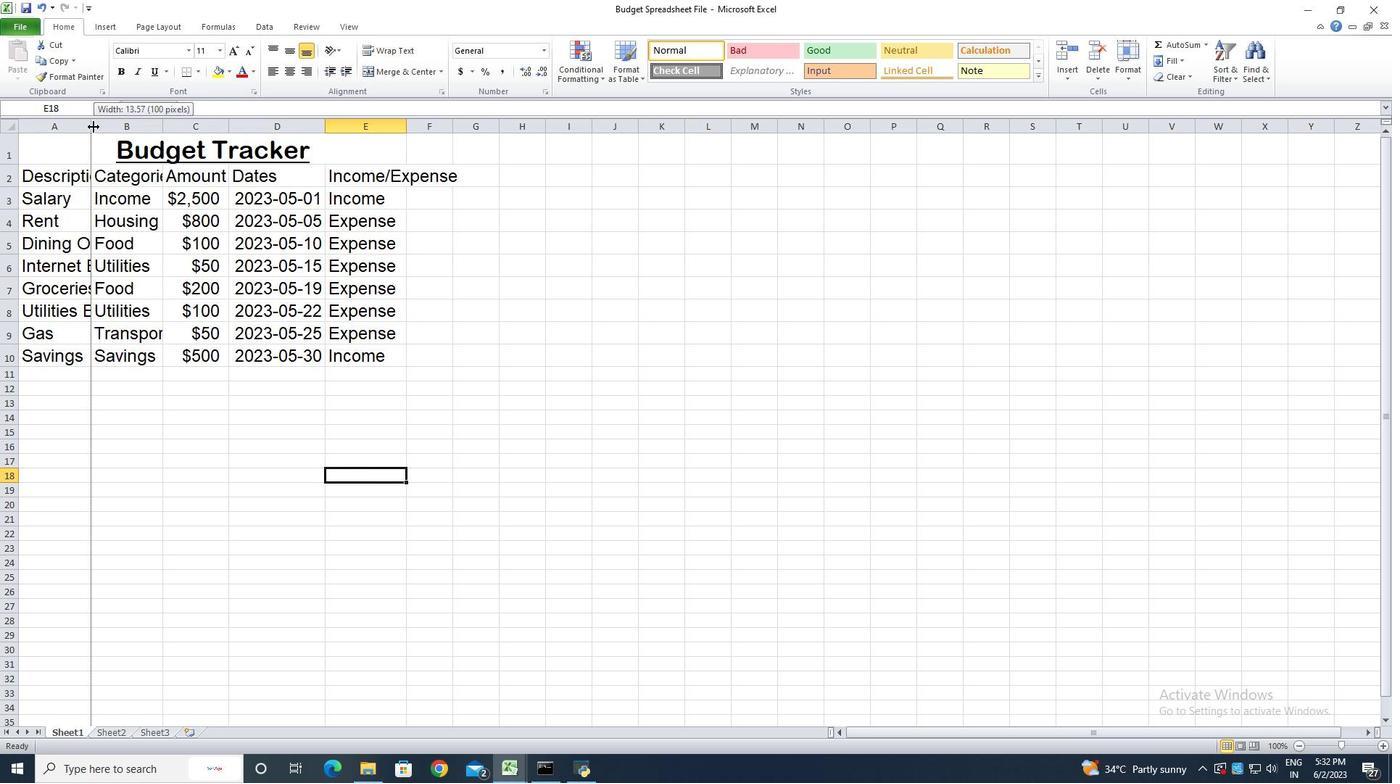 
Action: Mouse moved to (197, 129)
Screenshot: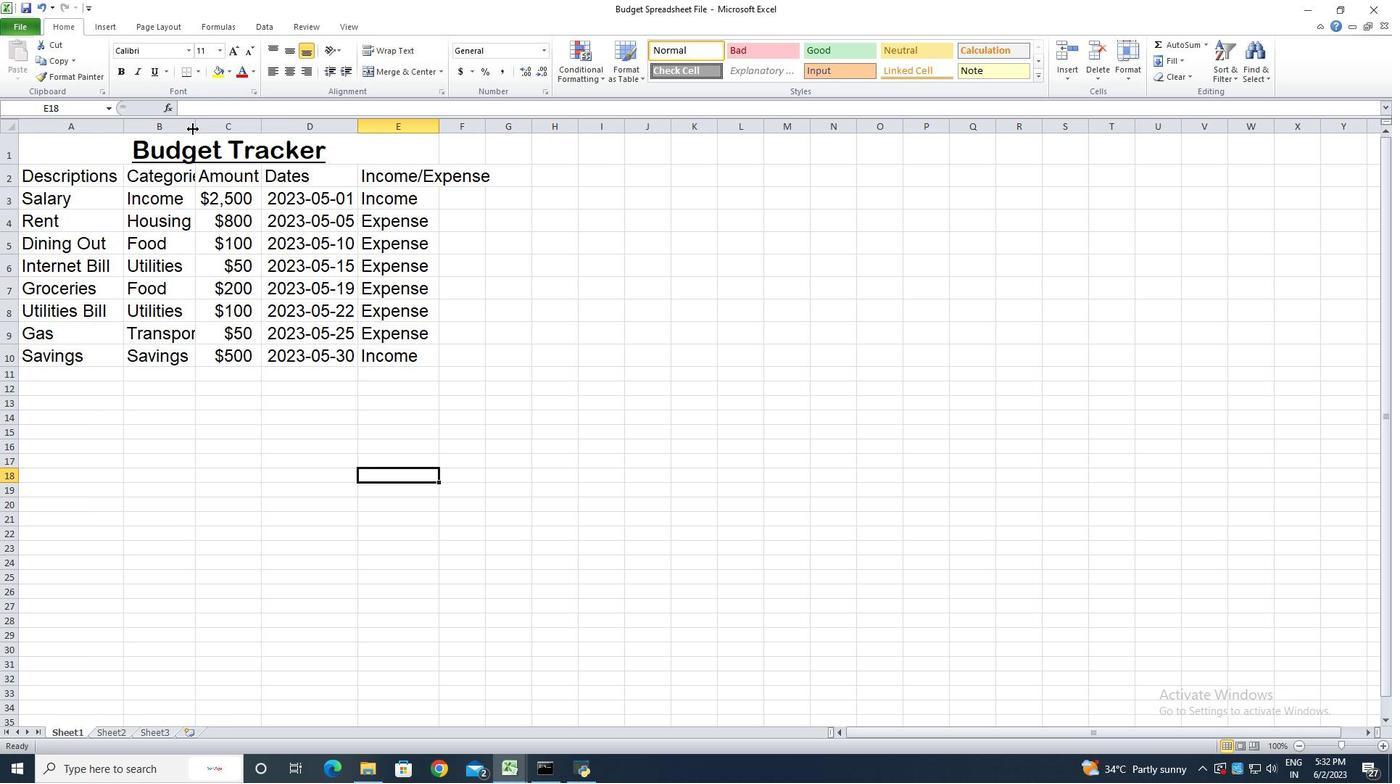 
Action: Mouse pressed left at (197, 129)
Screenshot: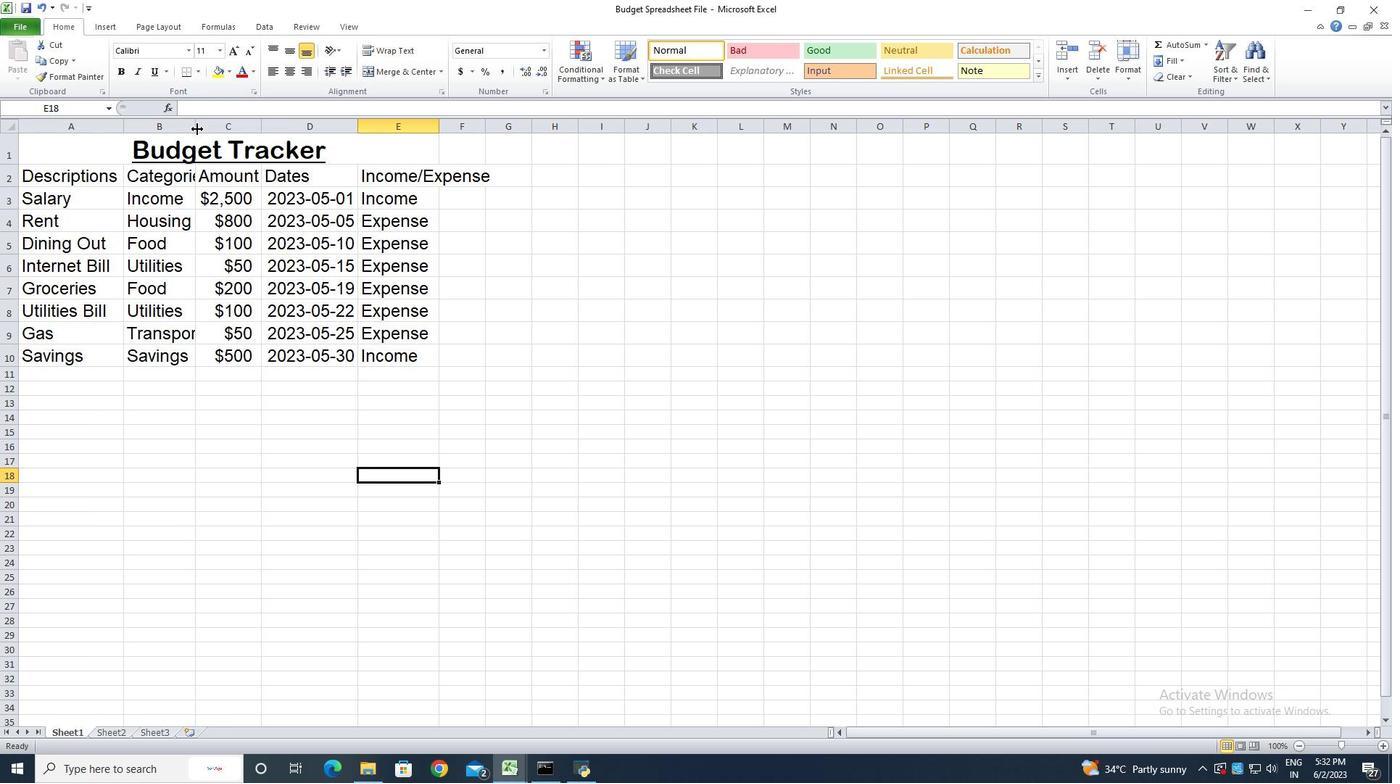 
Action: Mouse pressed left at (197, 129)
Screenshot: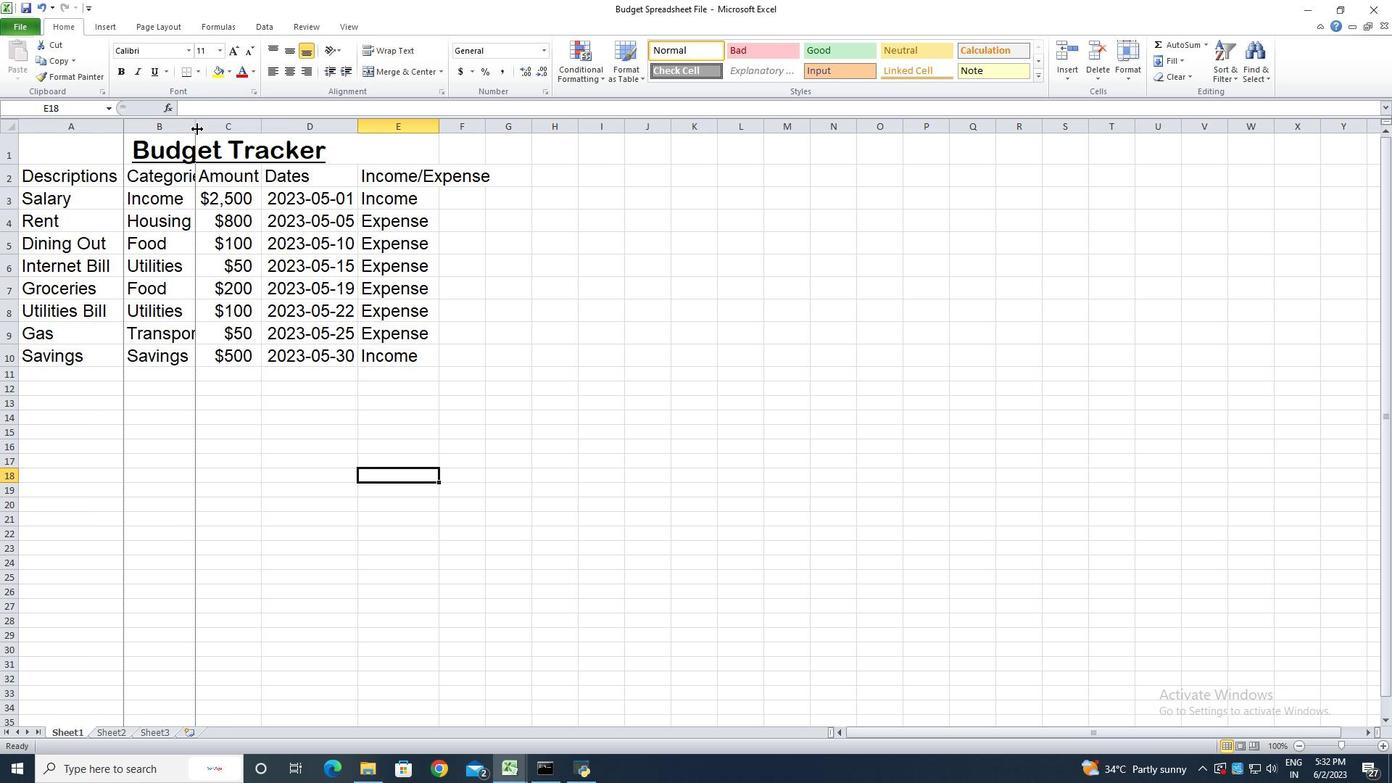 
Action: Mouse moved to (314, 129)
Screenshot: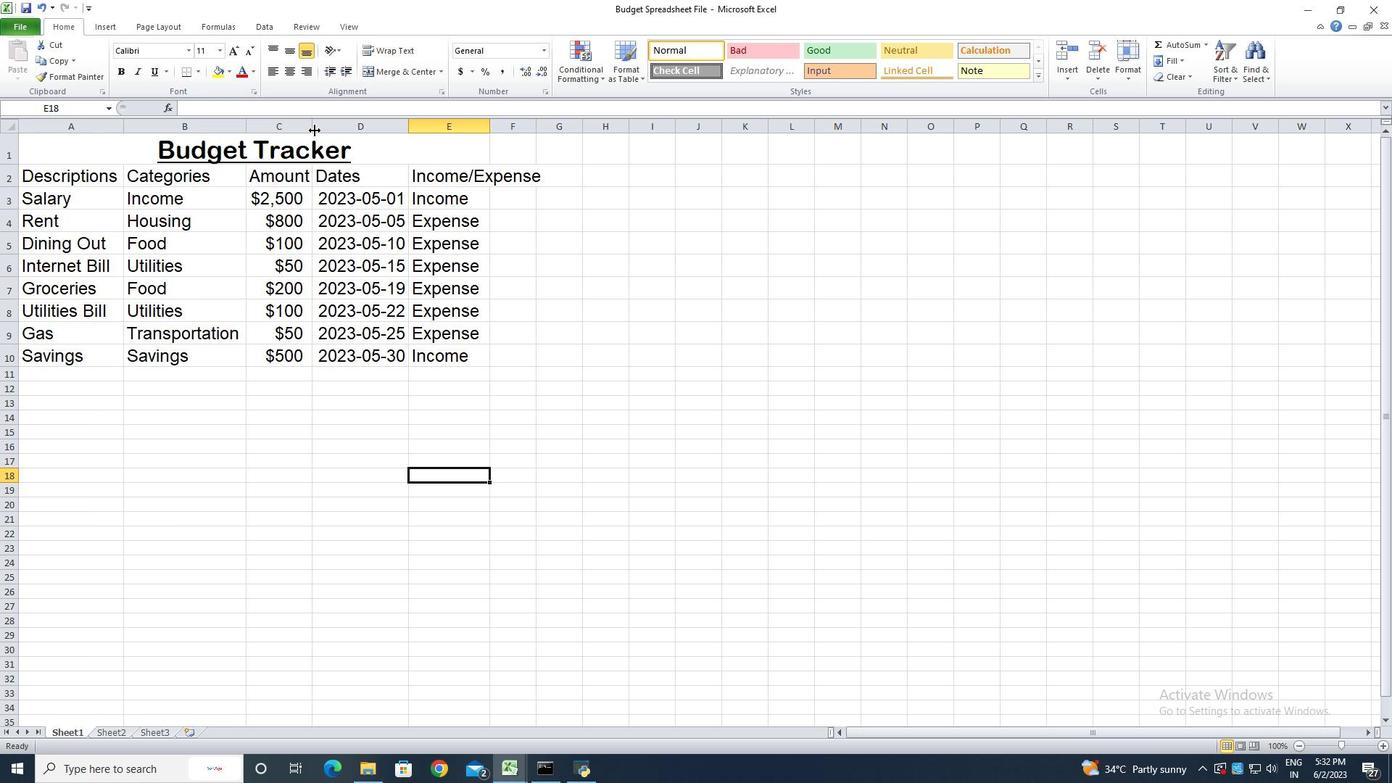 
Action: Mouse pressed left at (314, 129)
Screenshot: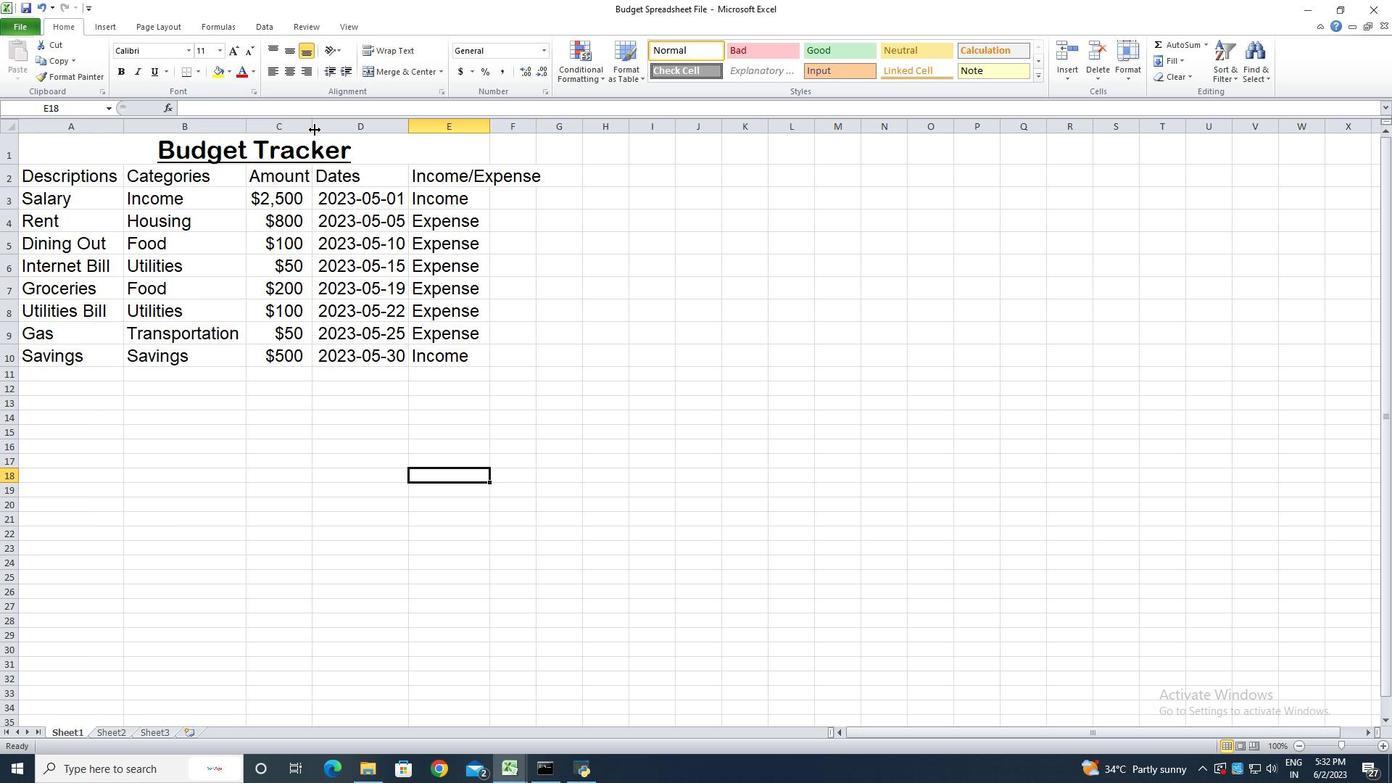 
Action: Mouse moved to (314, 129)
Screenshot: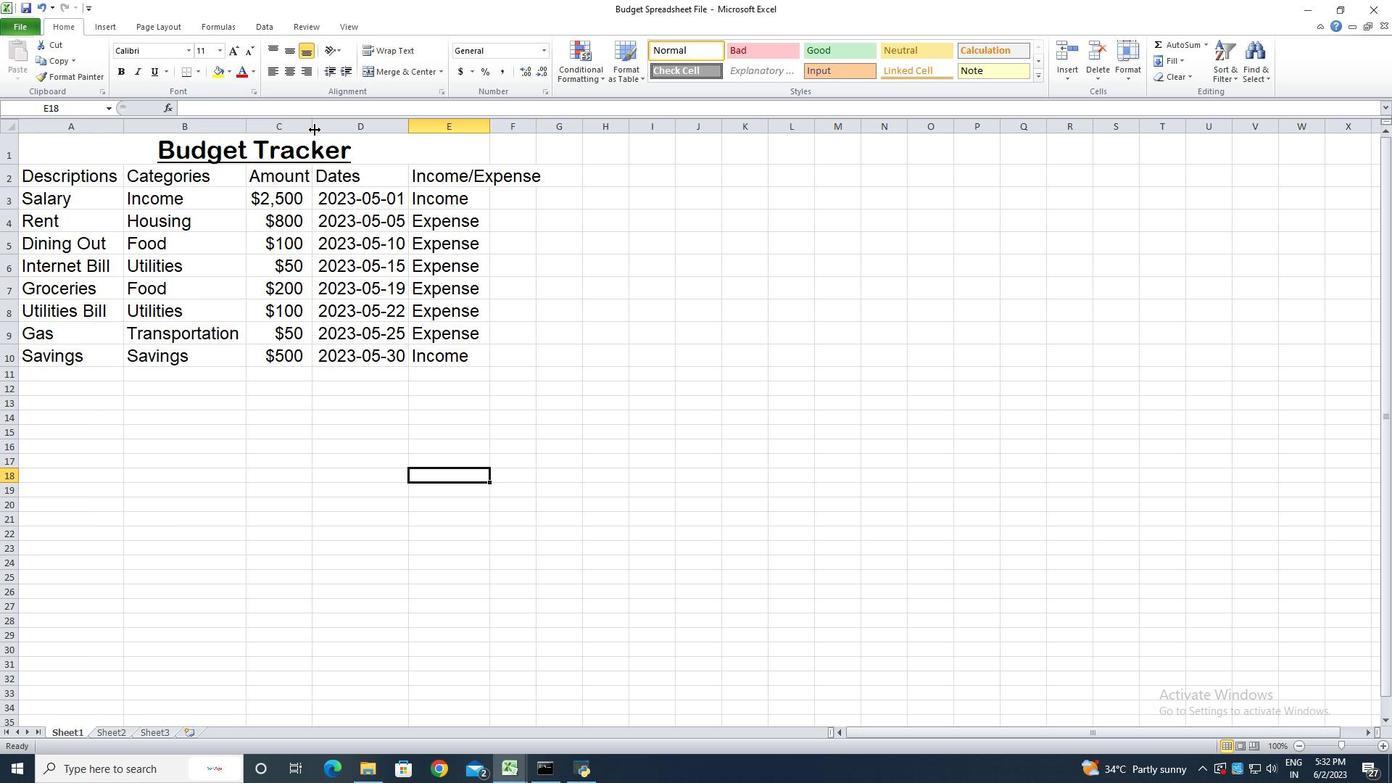 
Action: Mouse pressed left at (314, 129)
Screenshot: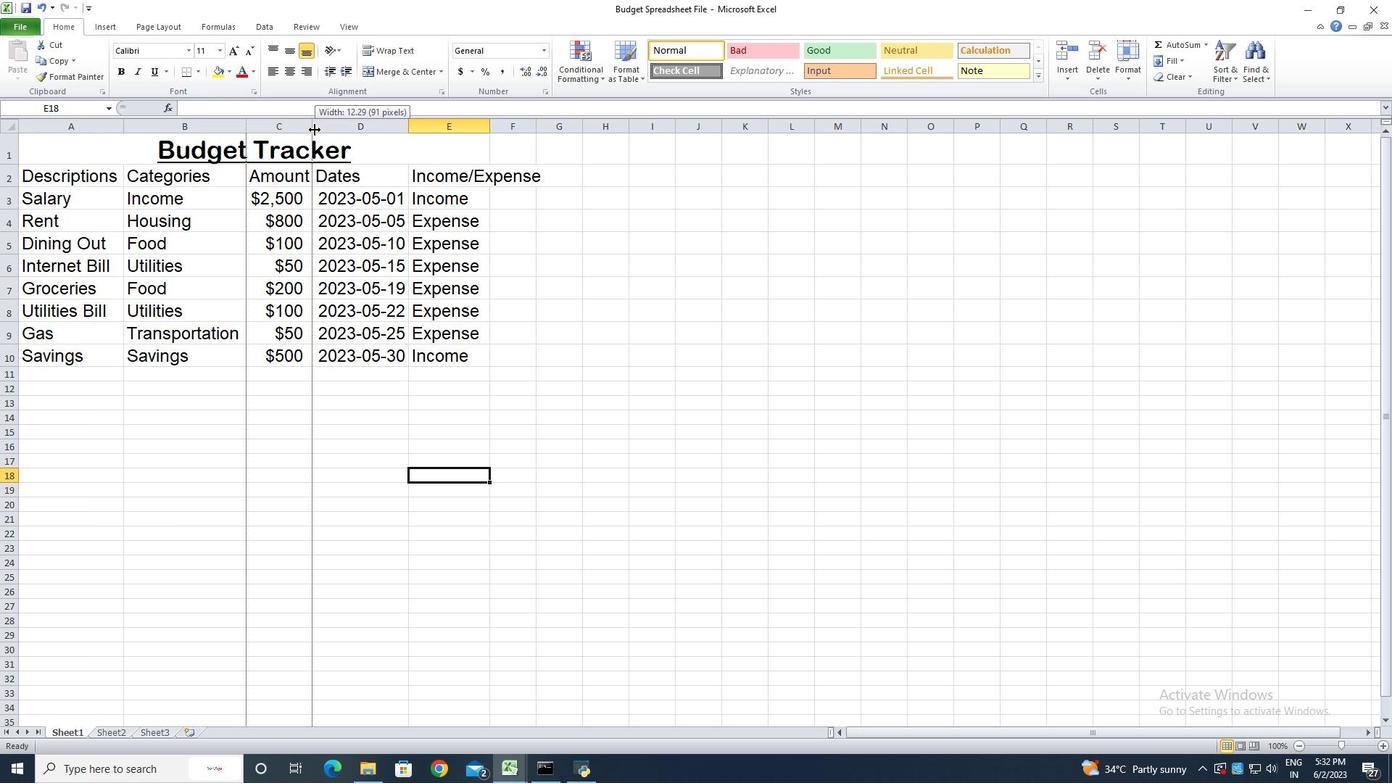 
Action: Mouse moved to (409, 129)
Screenshot: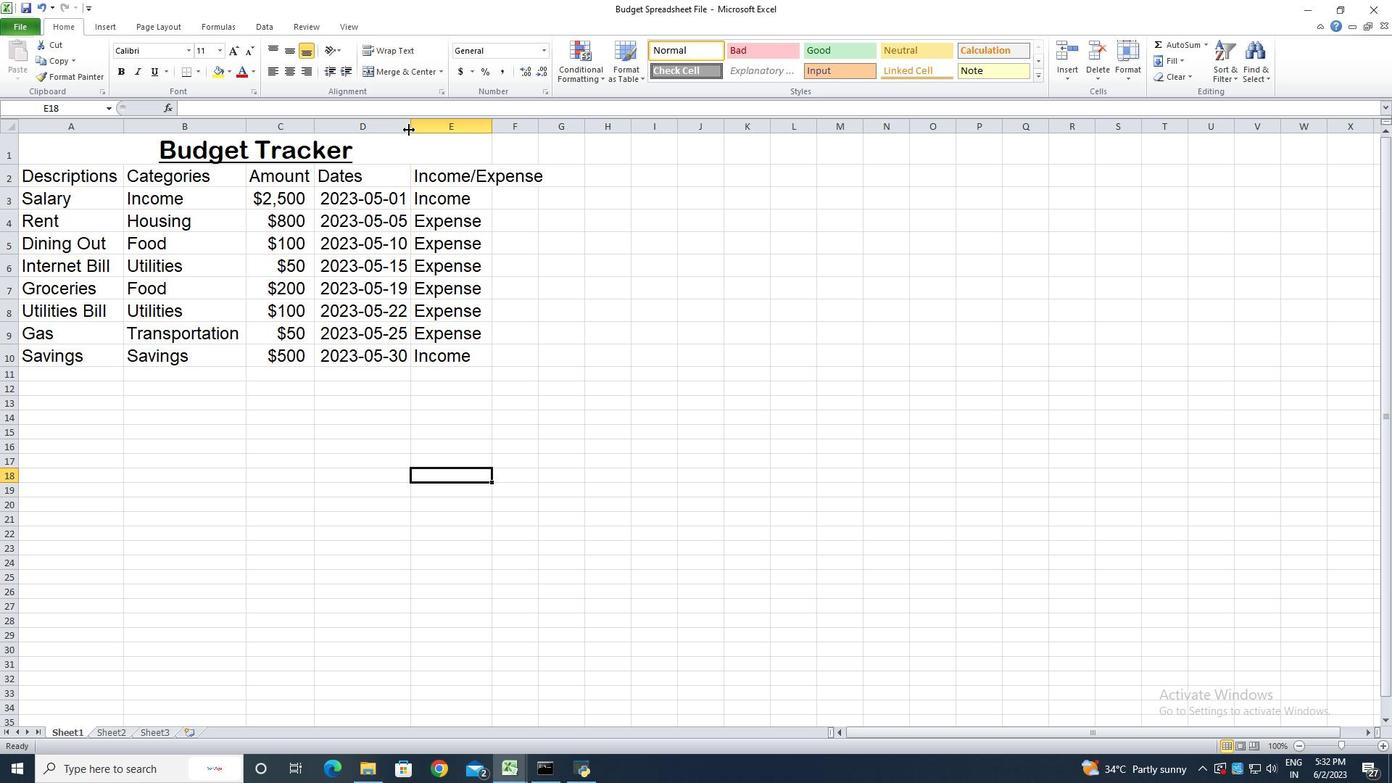 
Action: Mouse pressed left at (409, 129)
Screenshot: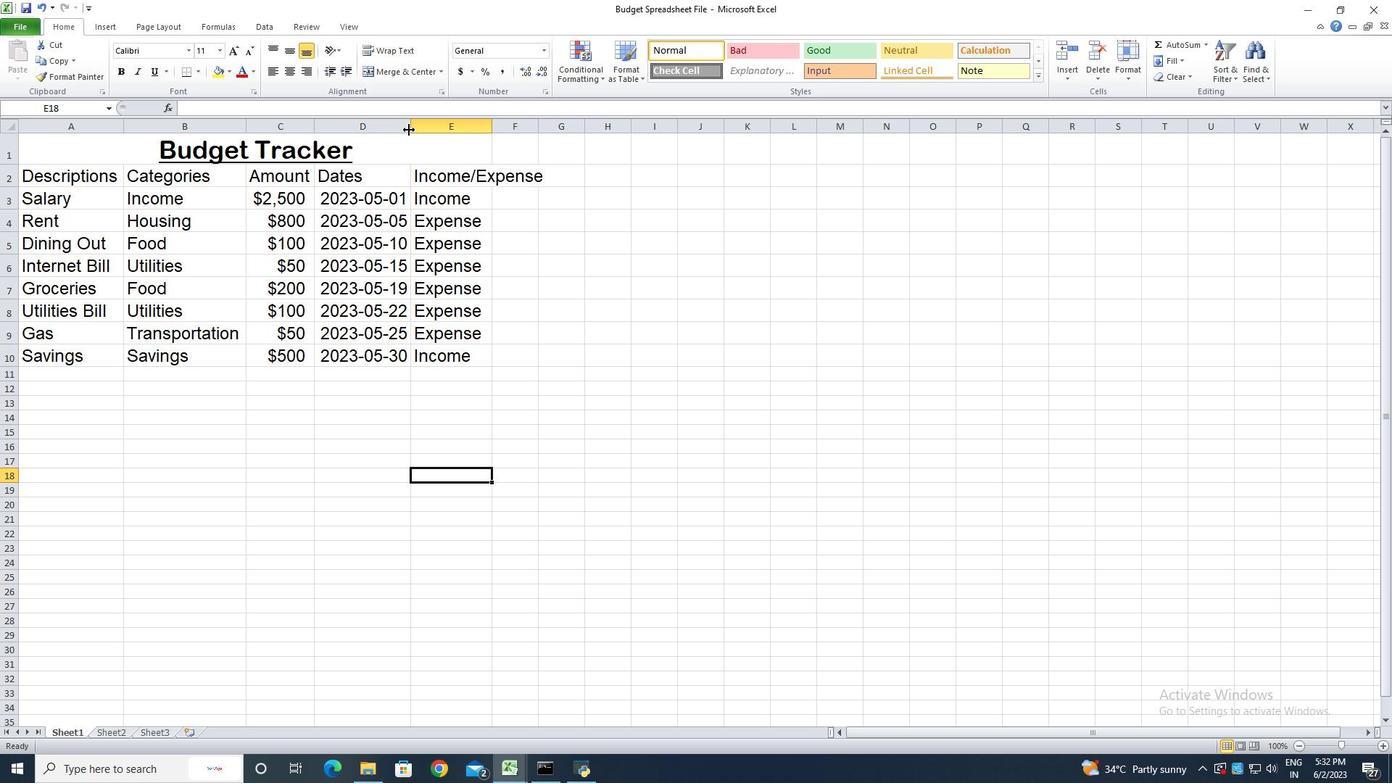 
Action: Mouse pressed left at (409, 129)
Screenshot: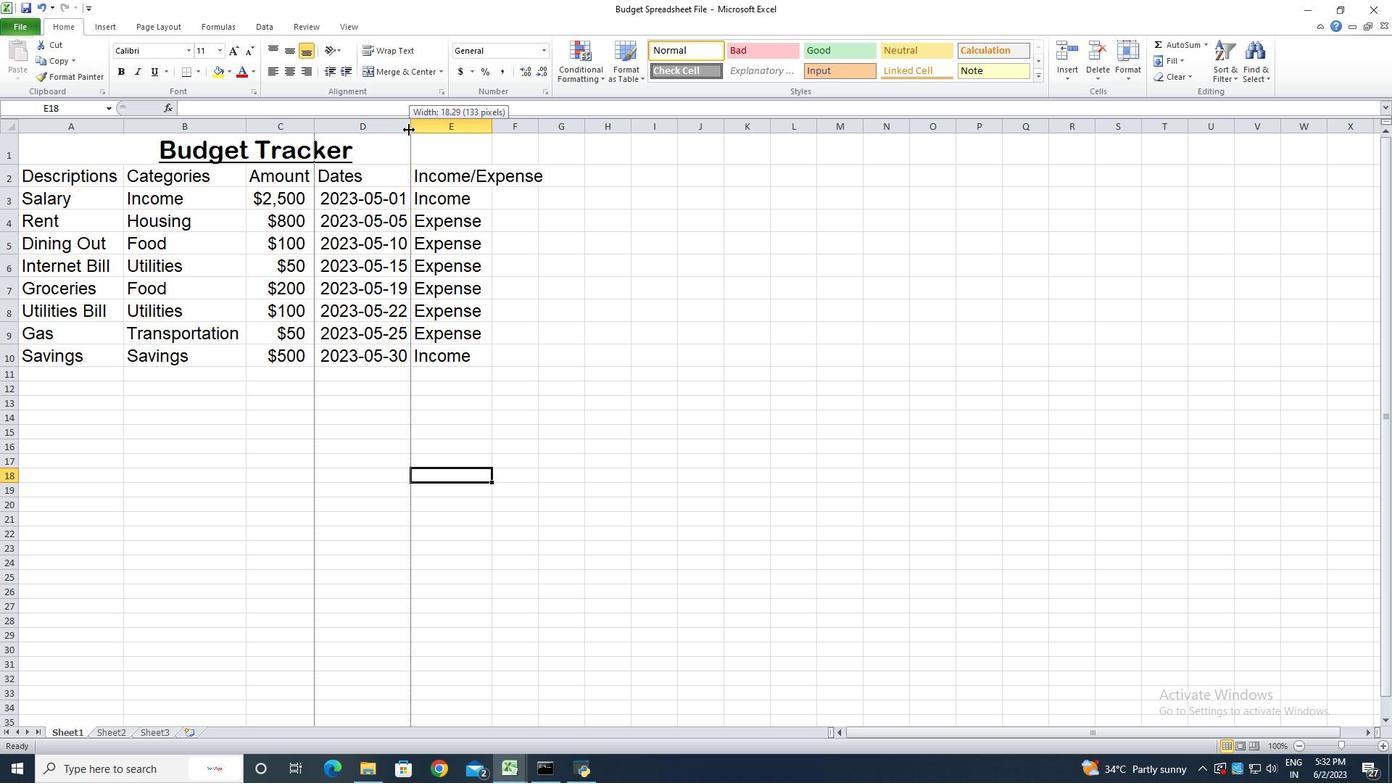 
Action: Mouse moved to (494, 132)
Screenshot: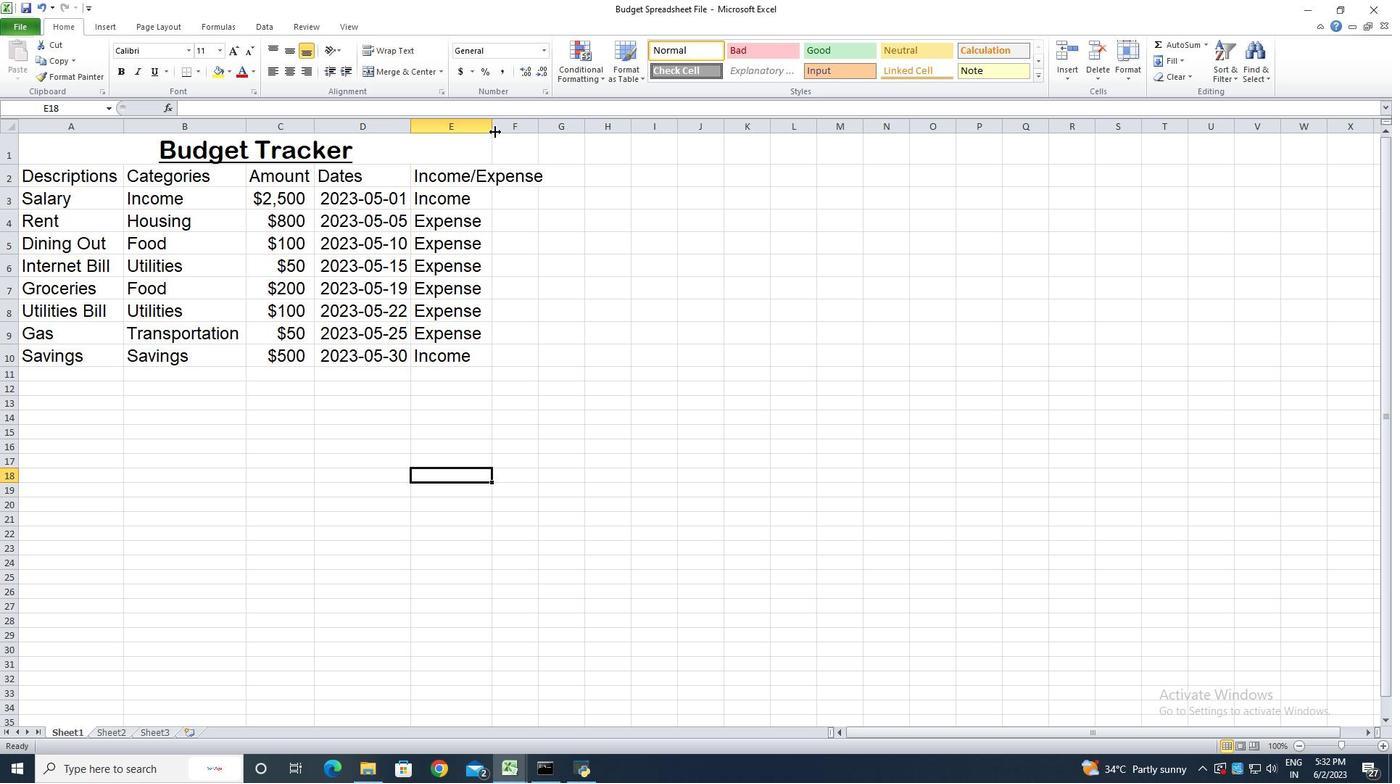 
Action: Mouse pressed left at (494, 132)
Screenshot: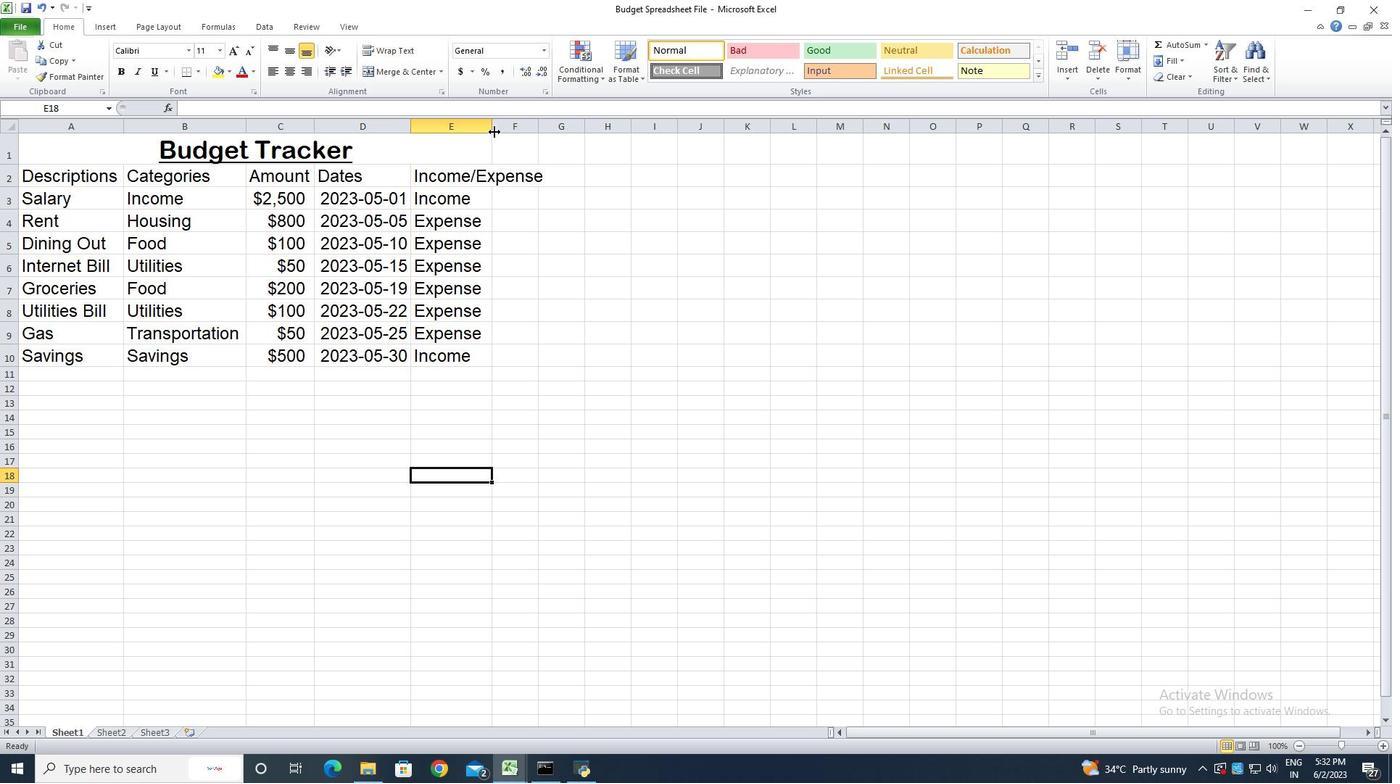 
Action: Mouse pressed left at (494, 132)
Screenshot: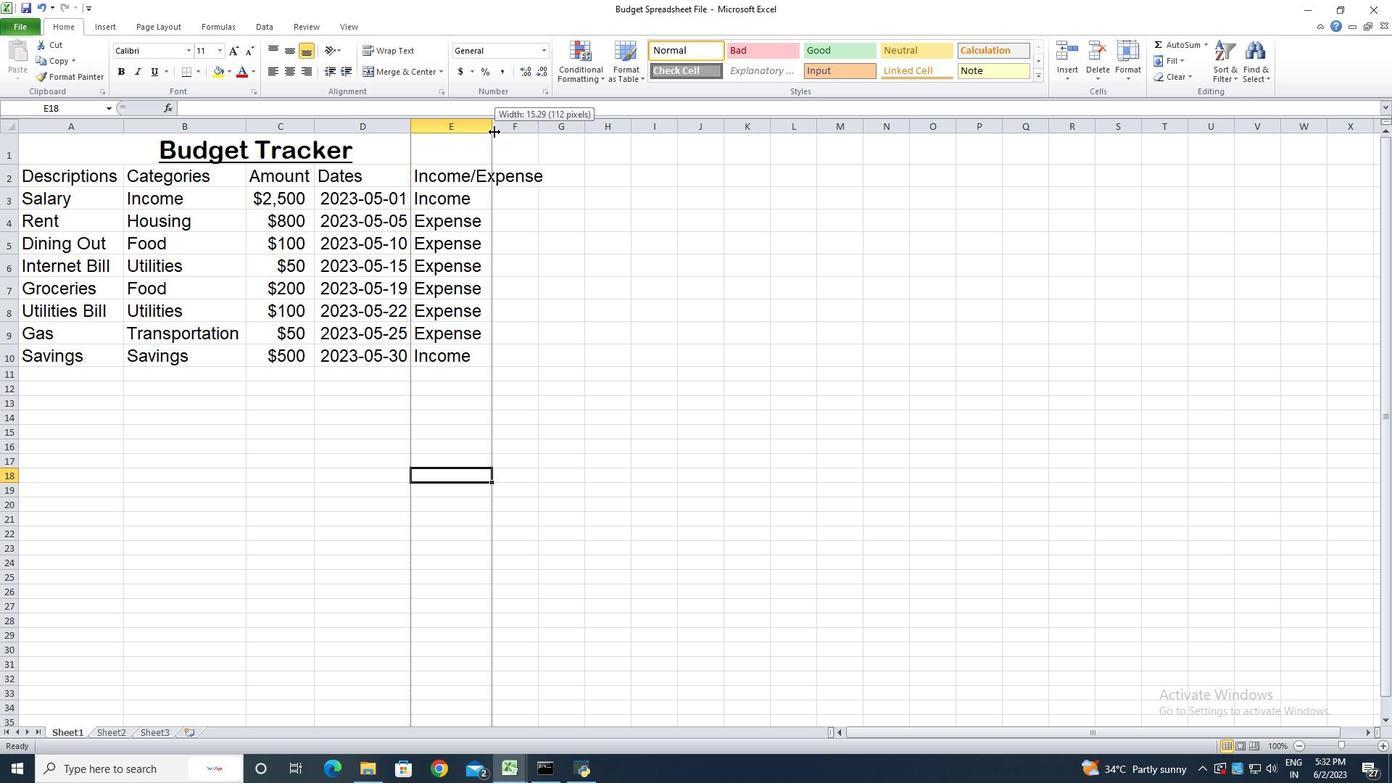 
Action: Mouse moved to (124, 148)
Screenshot: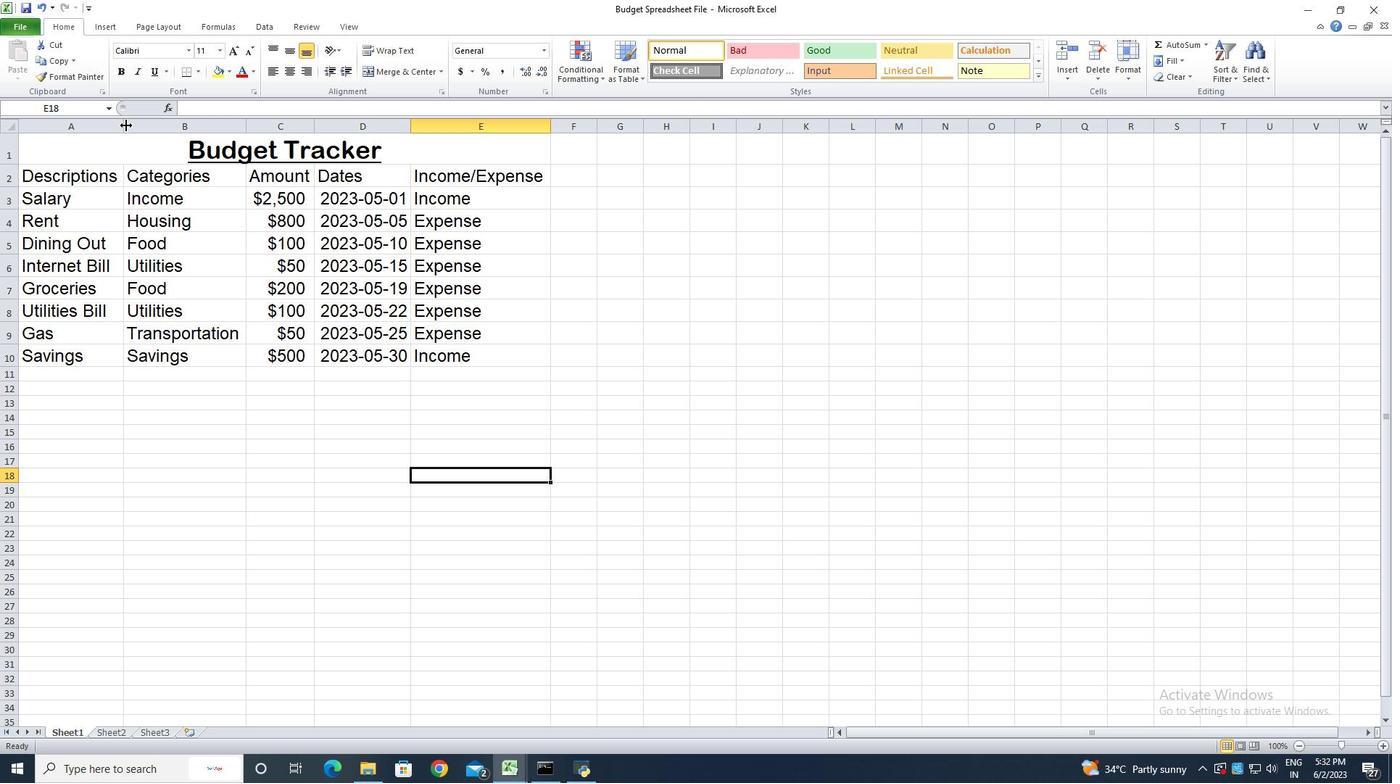 
Action: Mouse pressed left at (124, 148)
Screenshot: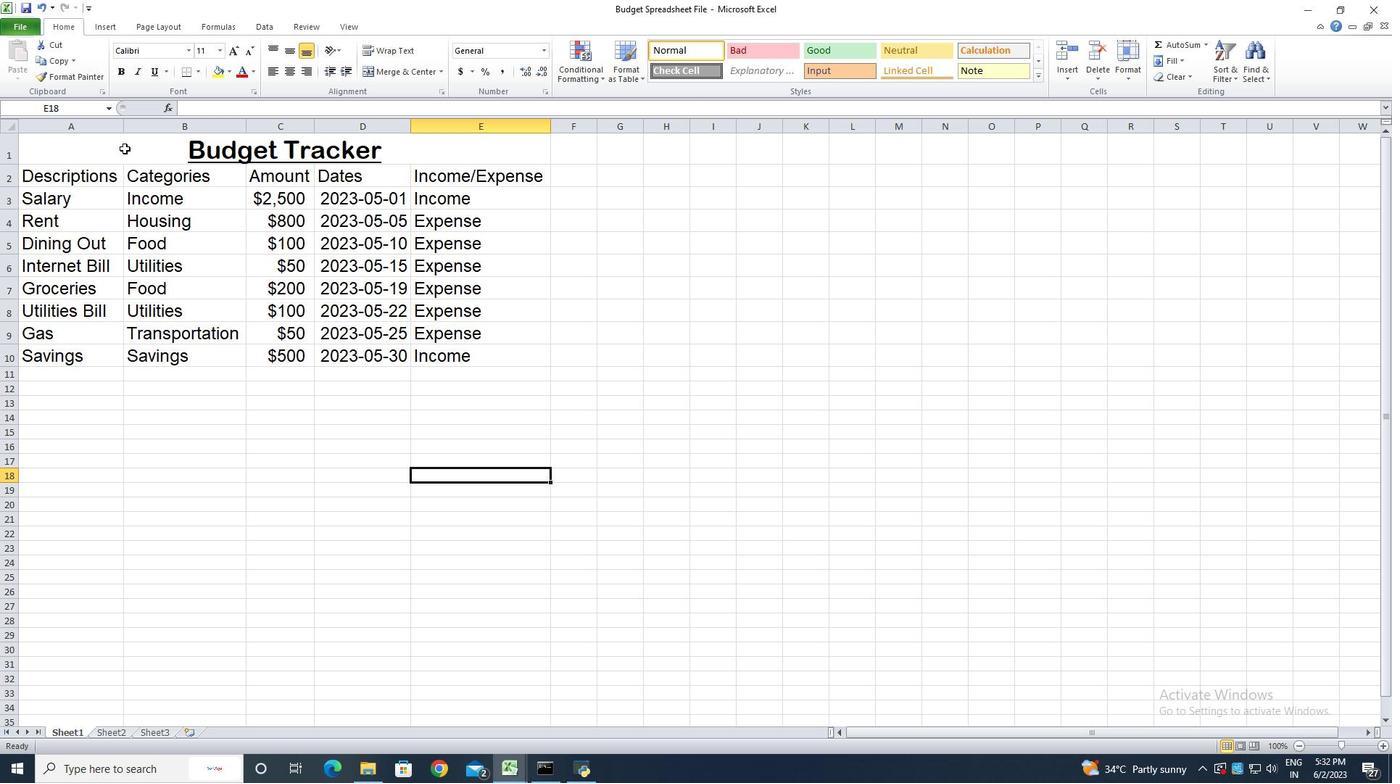 
Action: Mouse moved to (291, 50)
Screenshot: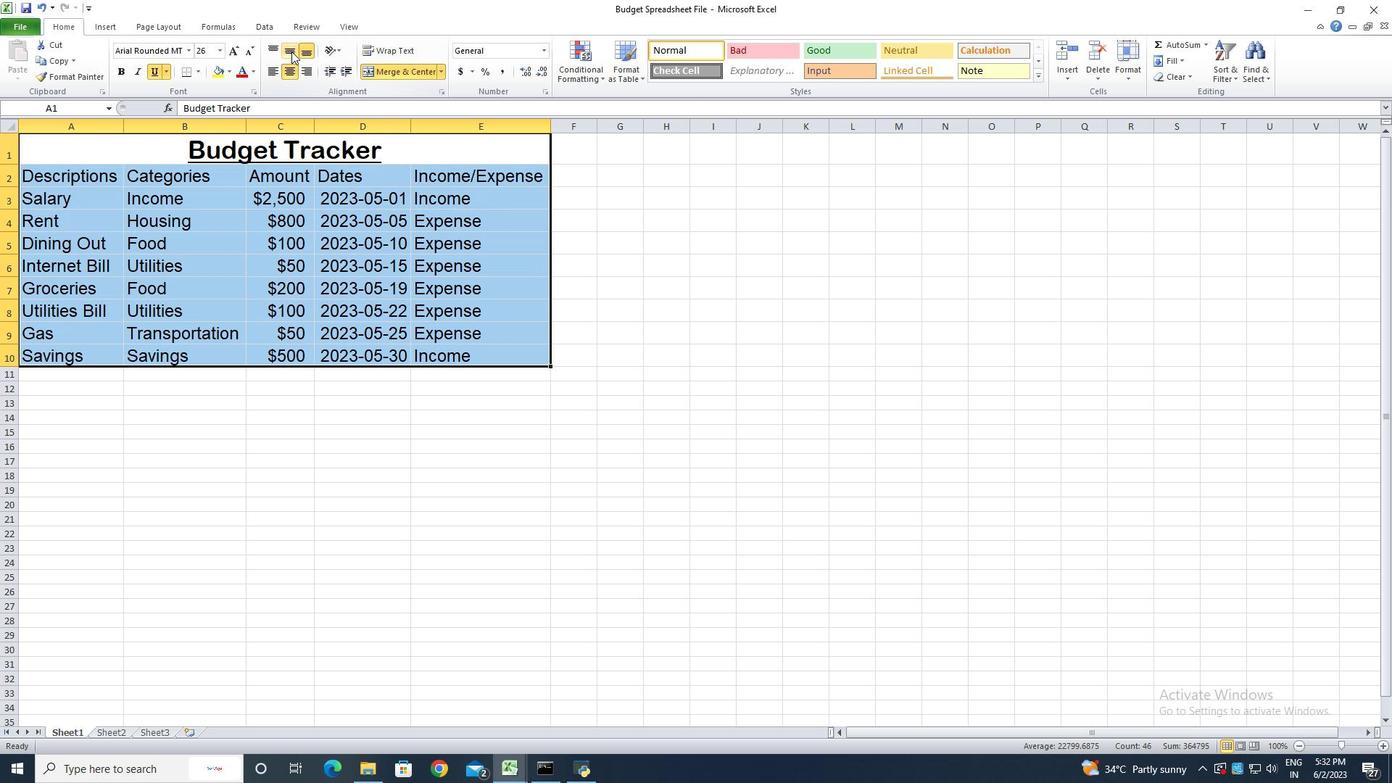 
Action: Mouse pressed left at (291, 50)
Screenshot: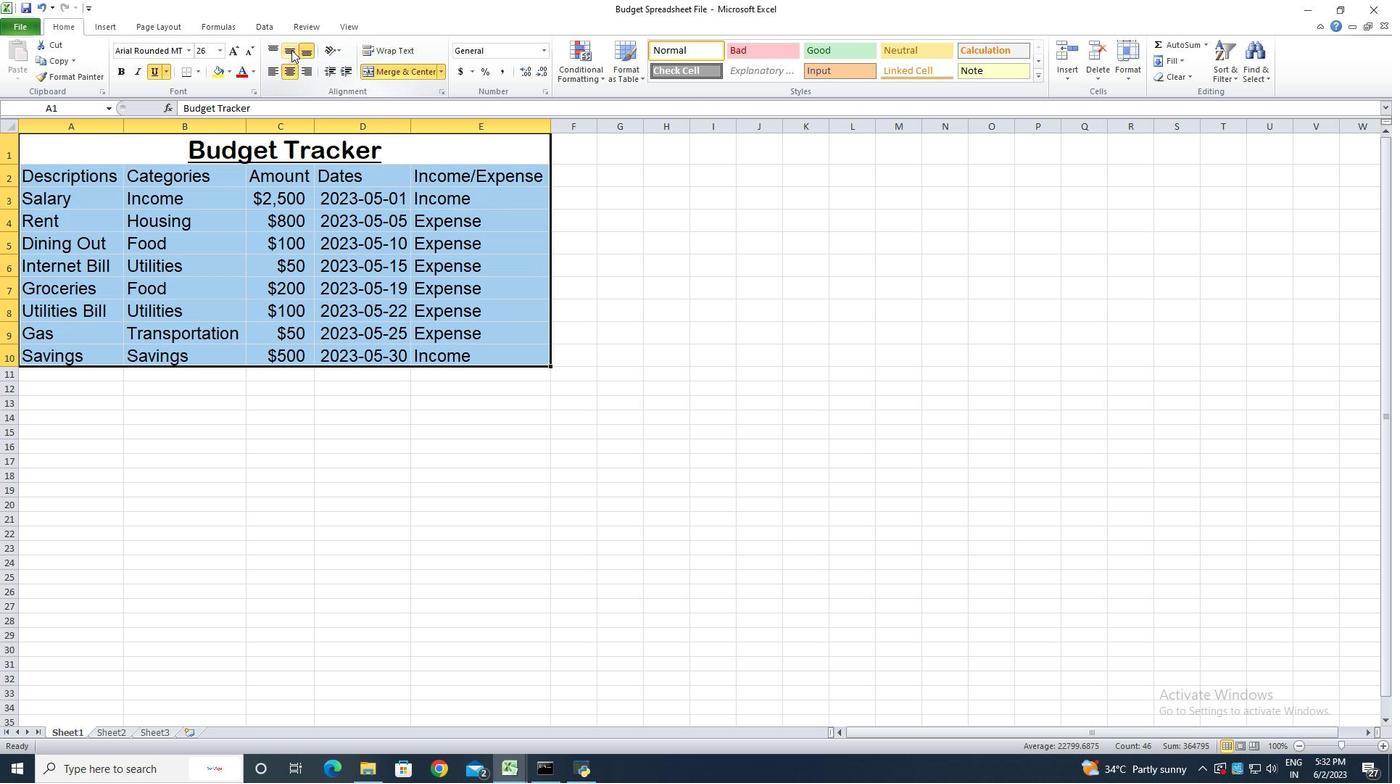 
Action: Mouse moved to (274, 69)
Screenshot: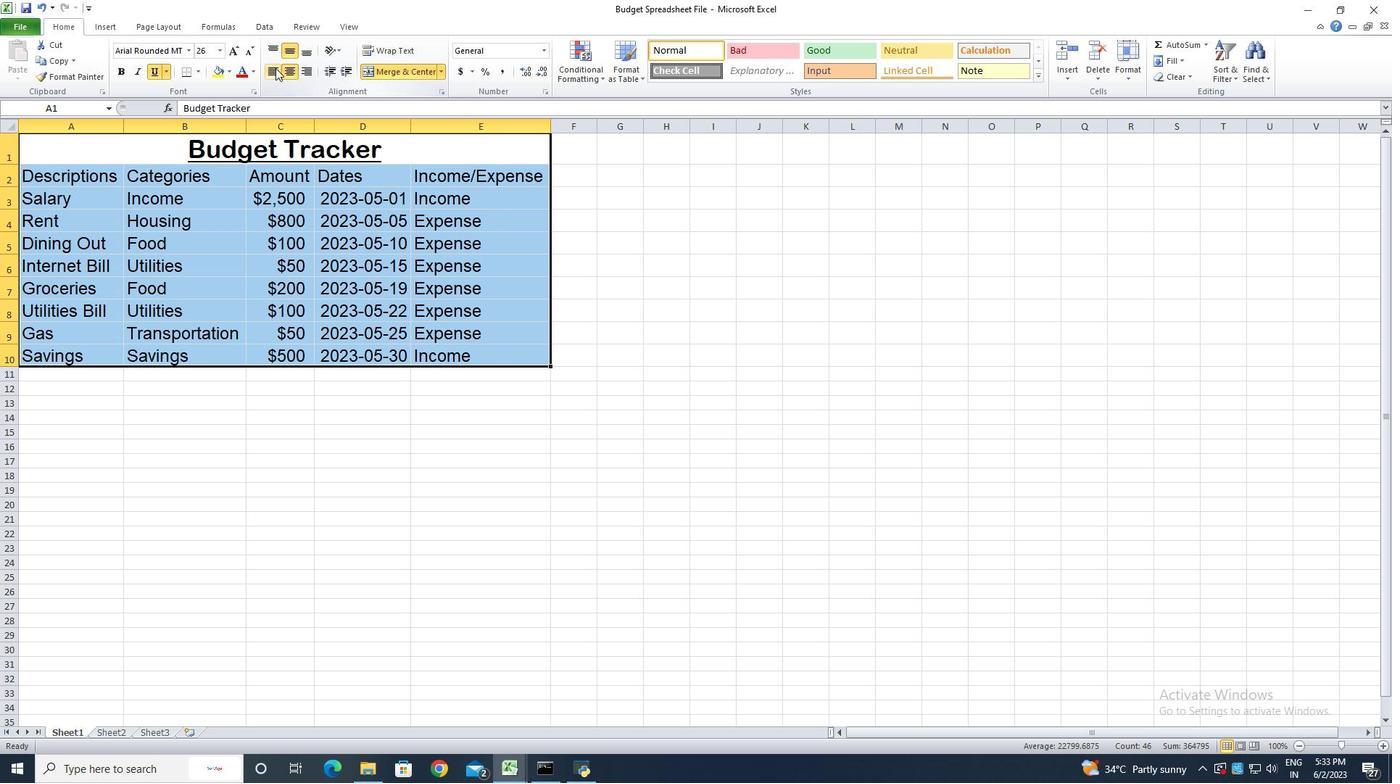 
Action: Mouse pressed left at (274, 69)
Screenshot: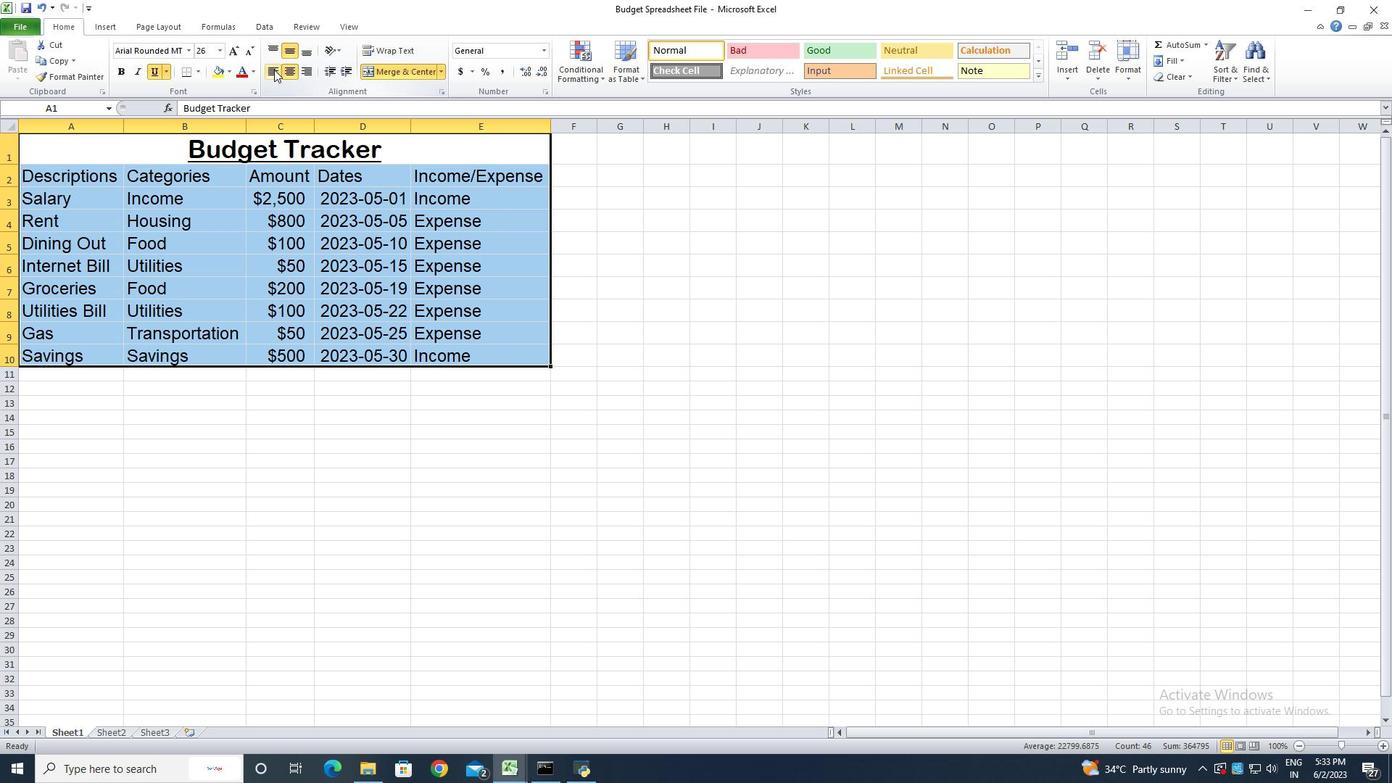 
Action: Mouse moved to (377, 411)
Screenshot: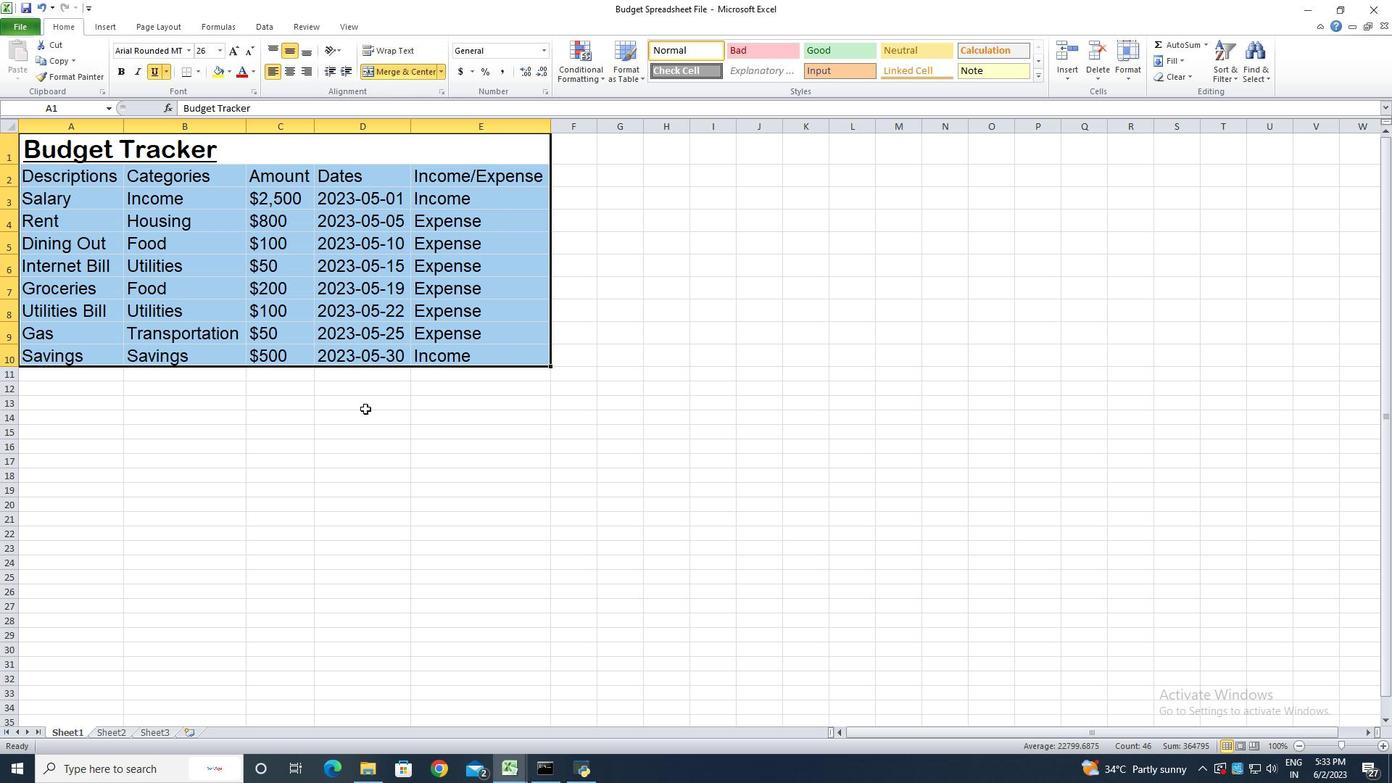 
Action: Mouse pressed left at (377, 411)
Screenshot: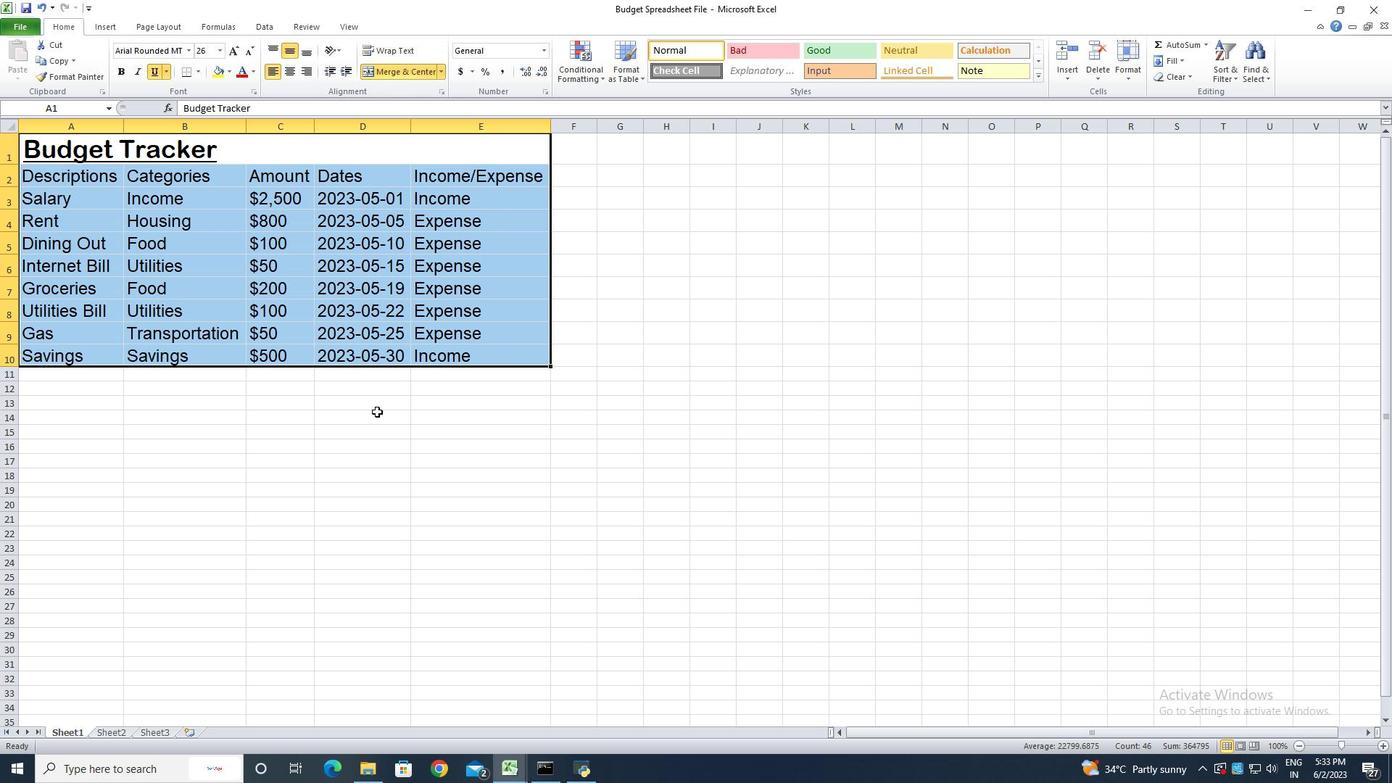 
Action: Key pressed ctrl+S<'\x13'><'\x13'><'\x13'><'\x13'><'\x13'><'\x13'><'\x13'><'\x13'>
Screenshot: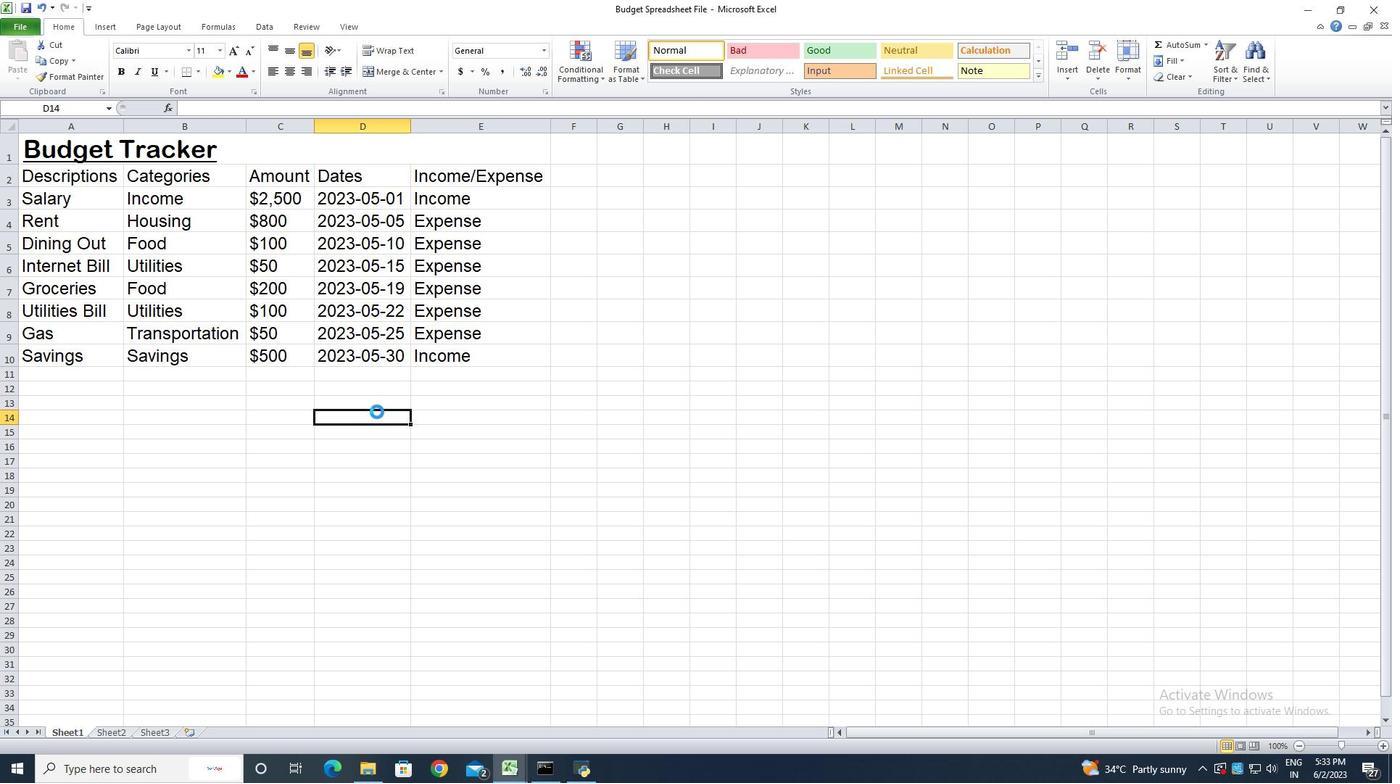 
